 Task: Look for space in Tougué, Guinea from 21st June, 2023 to 29th June, 2023 for 4 adults in price range Rs.7000 to Rs.12000. Place can be entire place with 2 bedrooms having 2 beds and 2 bathrooms. Property type can be house, flat, guest house. Booking option can be shelf check-in. Required host language is English.
Action: Mouse moved to (410, 48)
Screenshot: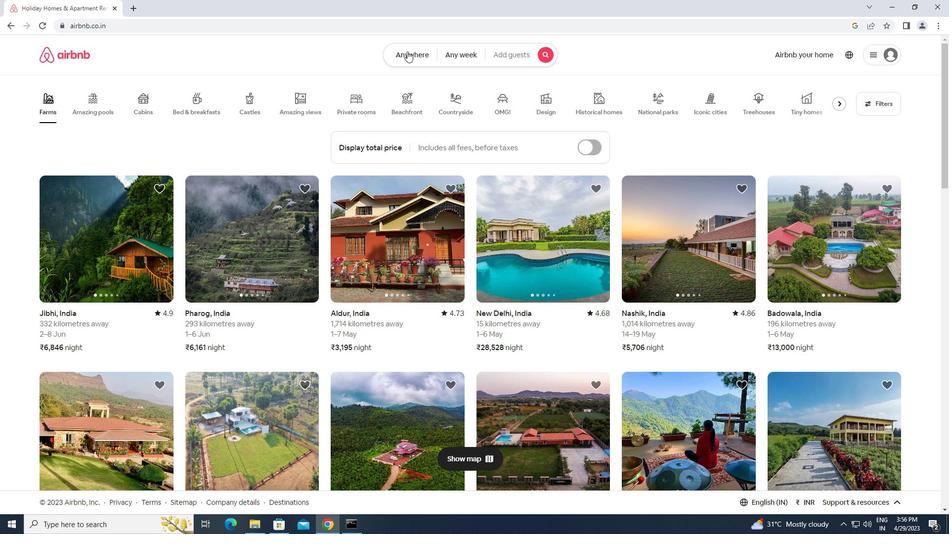 
Action: Mouse pressed left at (410, 48)
Screenshot: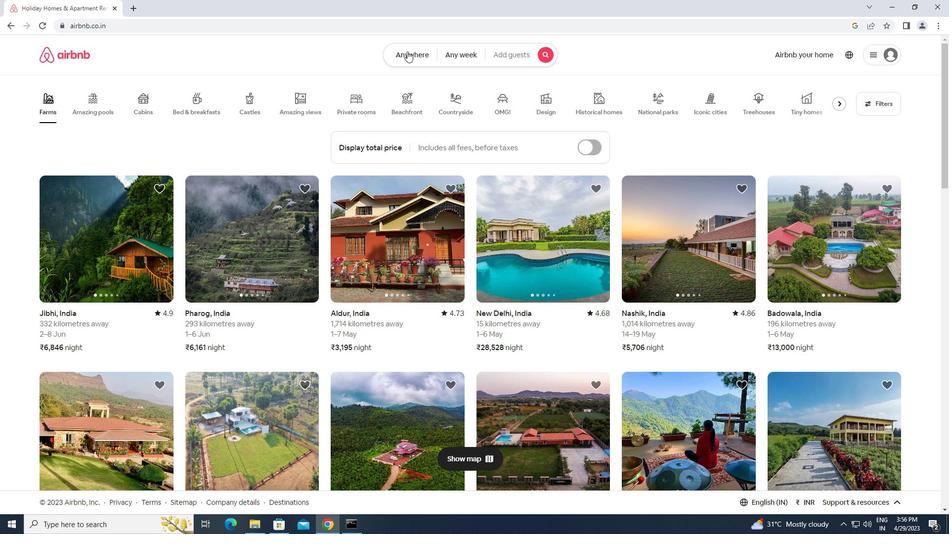 
Action: Mouse moved to (355, 82)
Screenshot: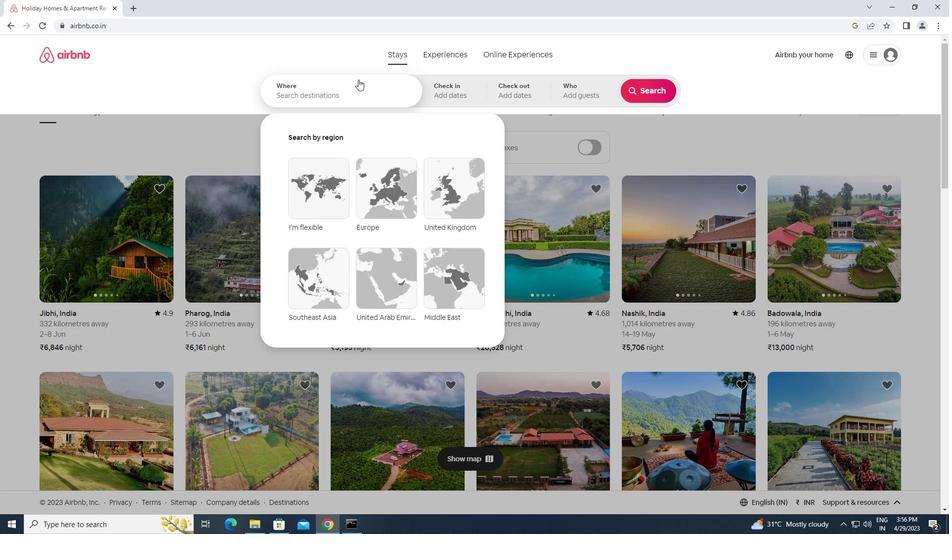 
Action: Mouse pressed left at (355, 82)
Screenshot: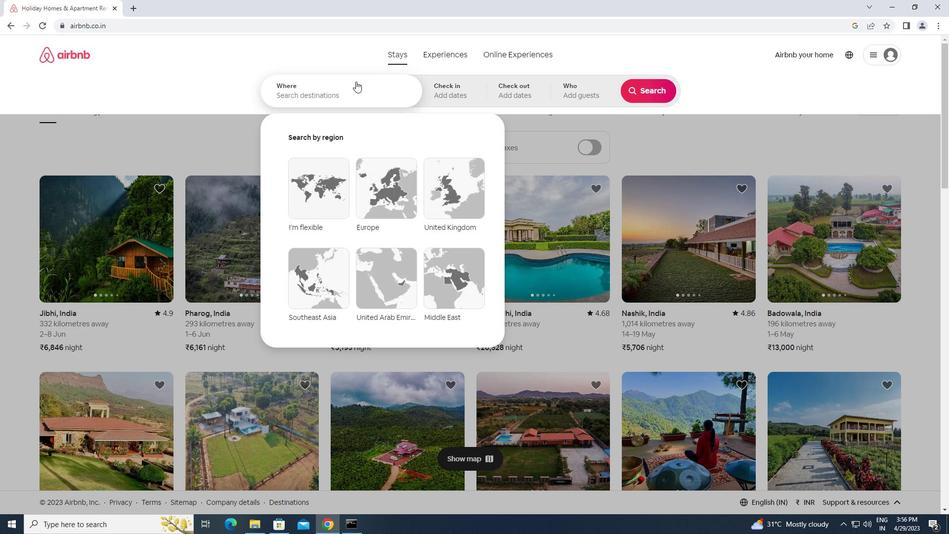
Action: Key pressed t<Key.backspace><Key.caps_lock>t<Key.caps_lock>ougue,<Key.space><Key.caps_lock>g<Key.caps_lock>uinea<Key.enter>
Screenshot: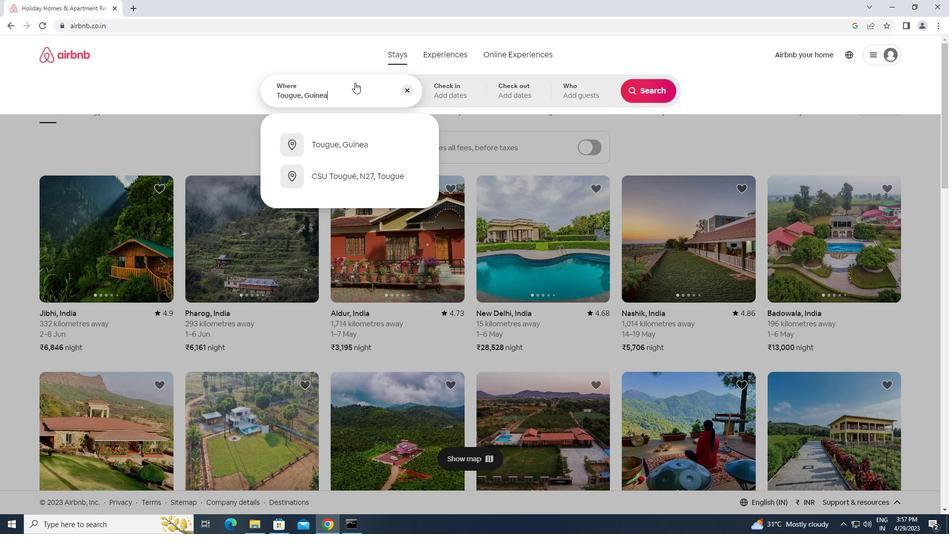 
Action: Mouse moved to (649, 169)
Screenshot: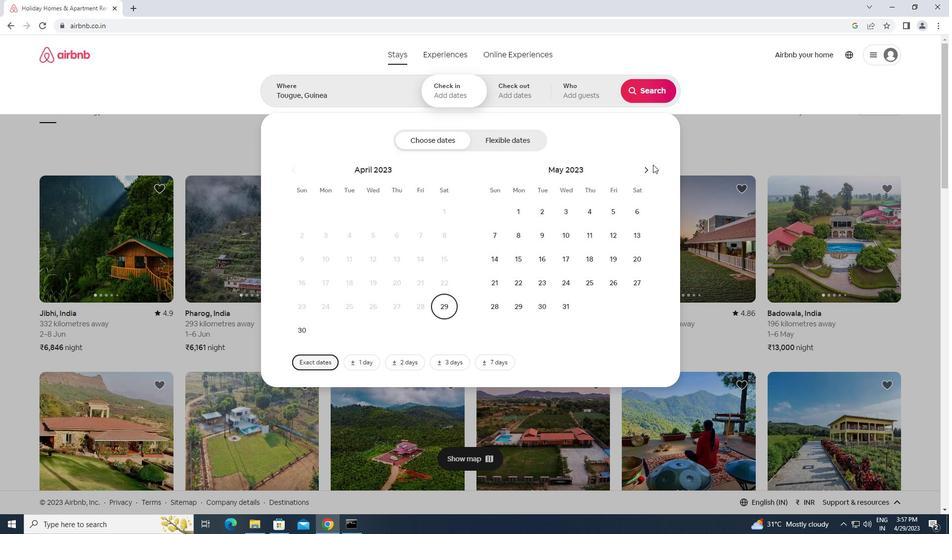 
Action: Mouse pressed left at (649, 169)
Screenshot: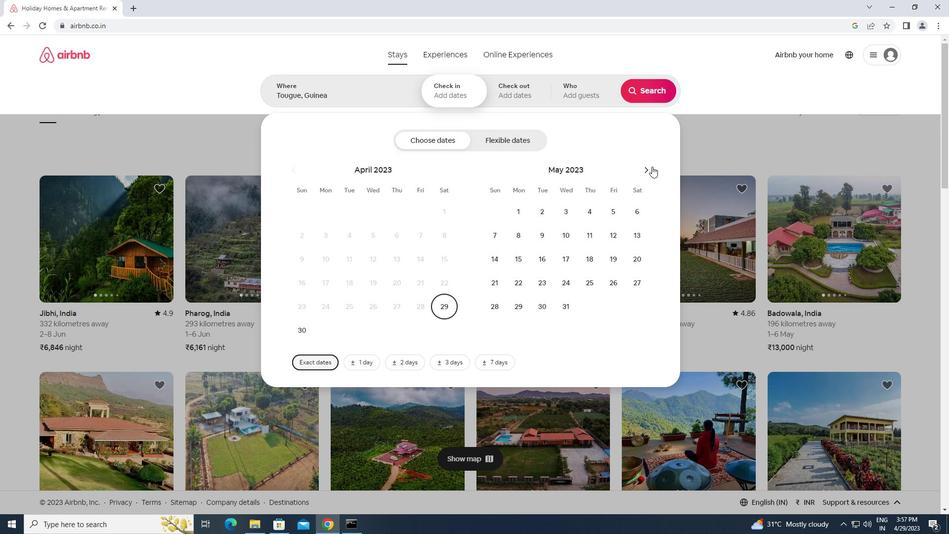 
Action: Mouse moved to (568, 283)
Screenshot: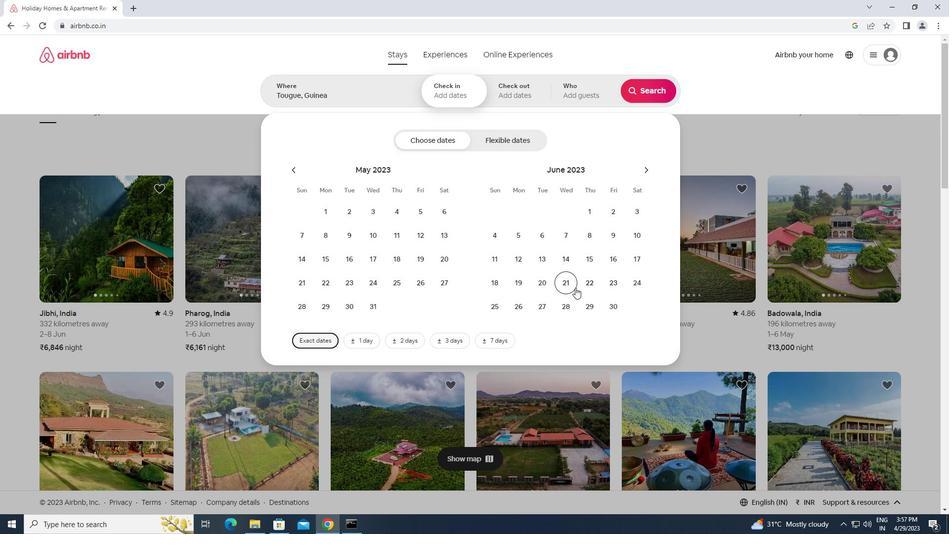 
Action: Mouse pressed left at (568, 283)
Screenshot: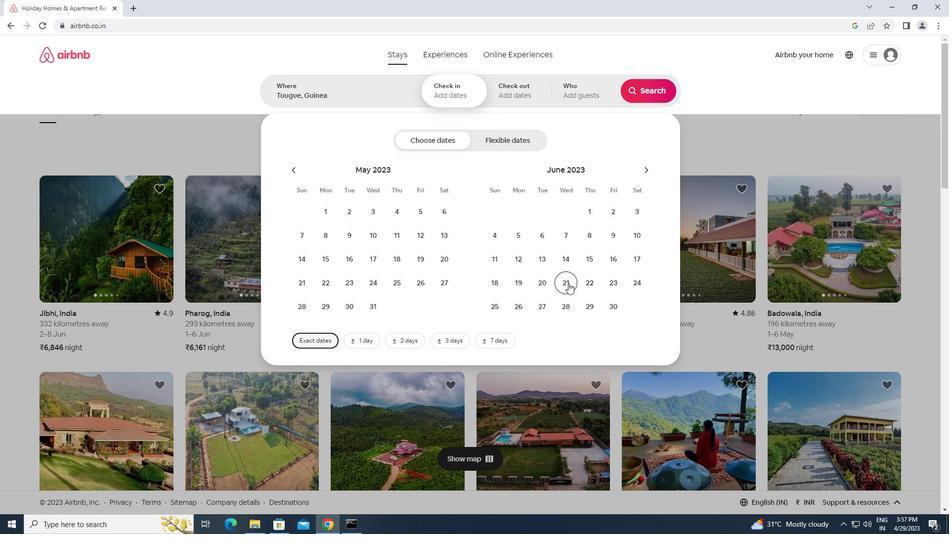 
Action: Mouse moved to (590, 306)
Screenshot: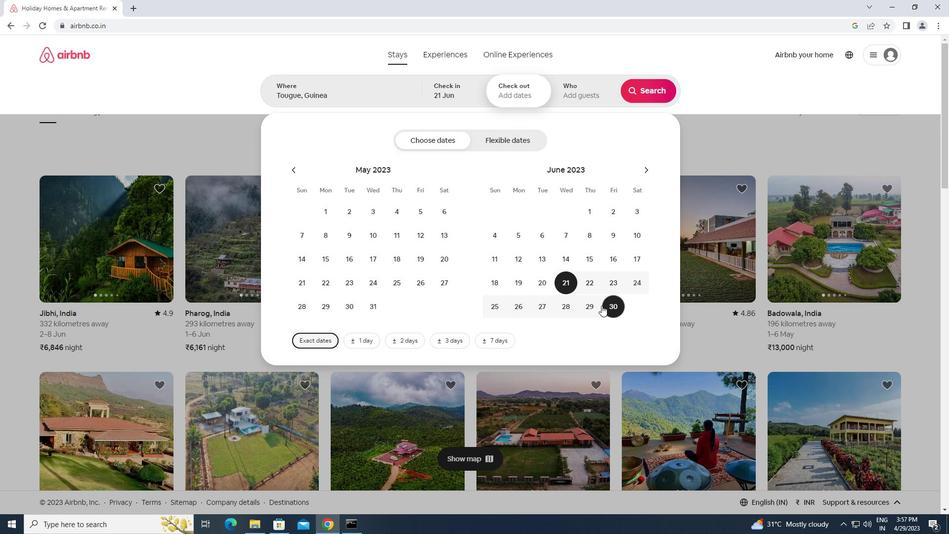 
Action: Mouse pressed left at (590, 306)
Screenshot: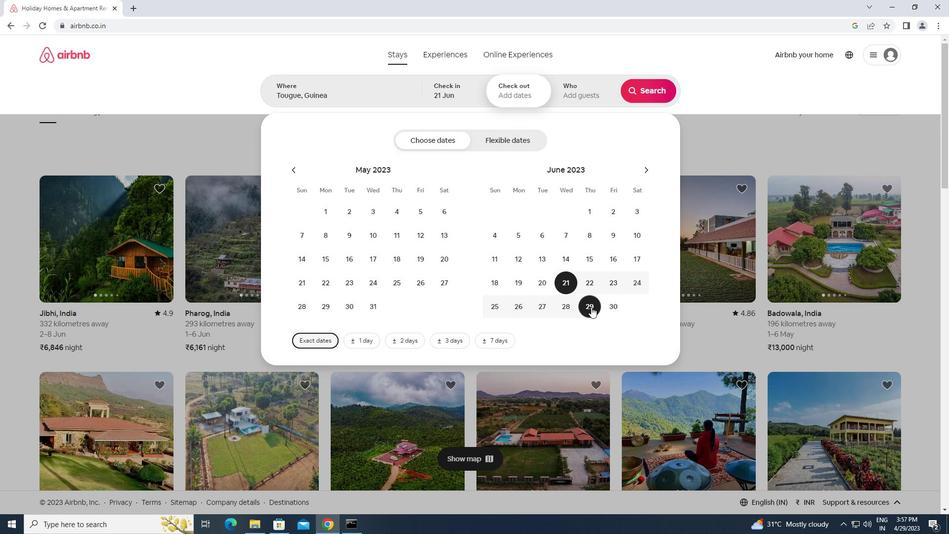 
Action: Mouse moved to (575, 87)
Screenshot: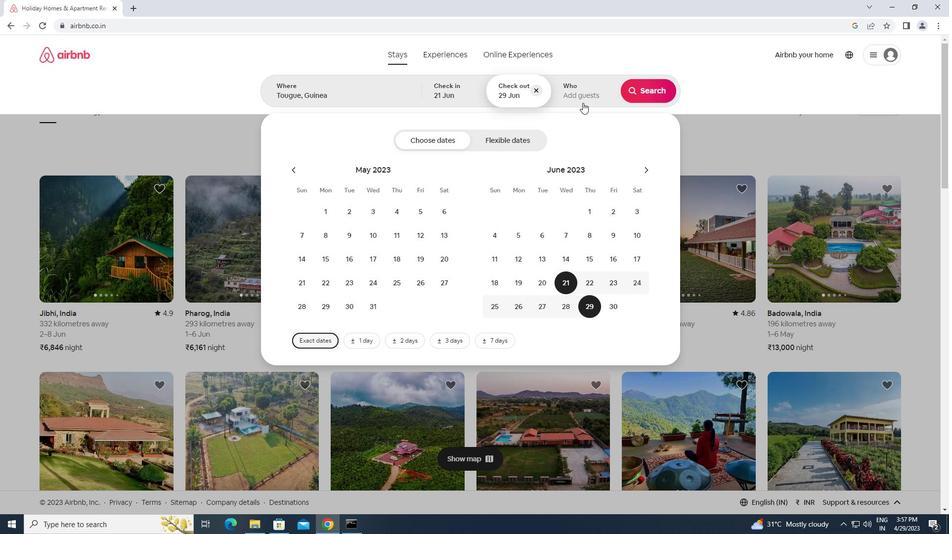 
Action: Mouse pressed left at (575, 87)
Screenshot: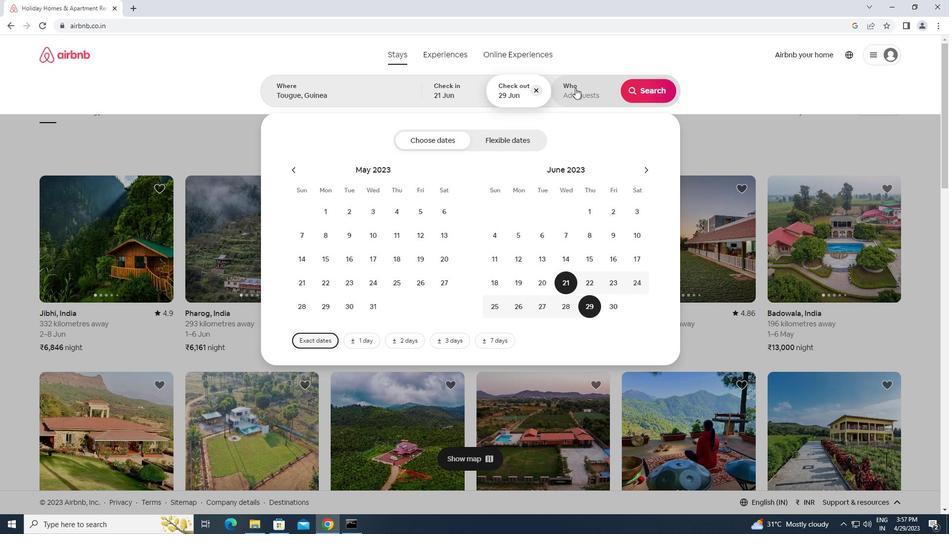 
Action: Mouse moved to (656, 141)
Screenshot: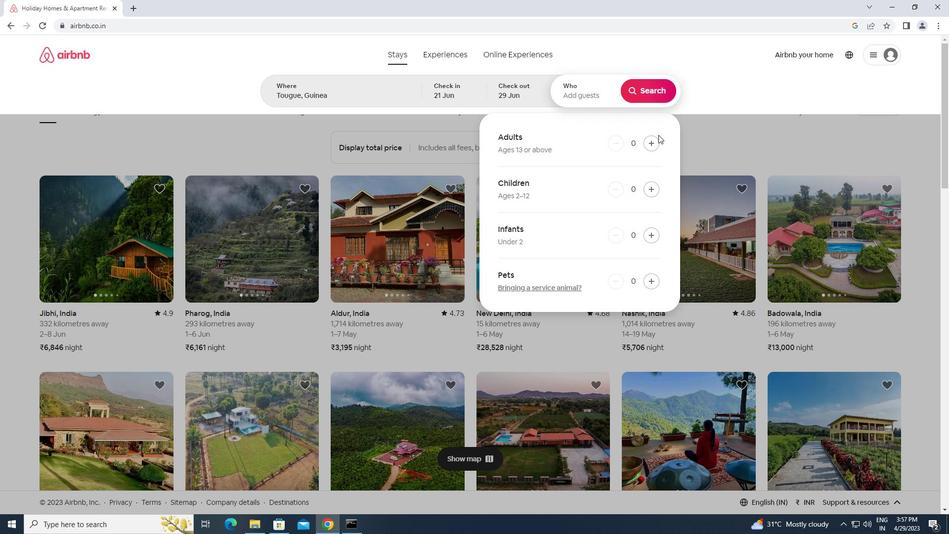
Action: Mouse pressed left at (656, 141)
Screenshot: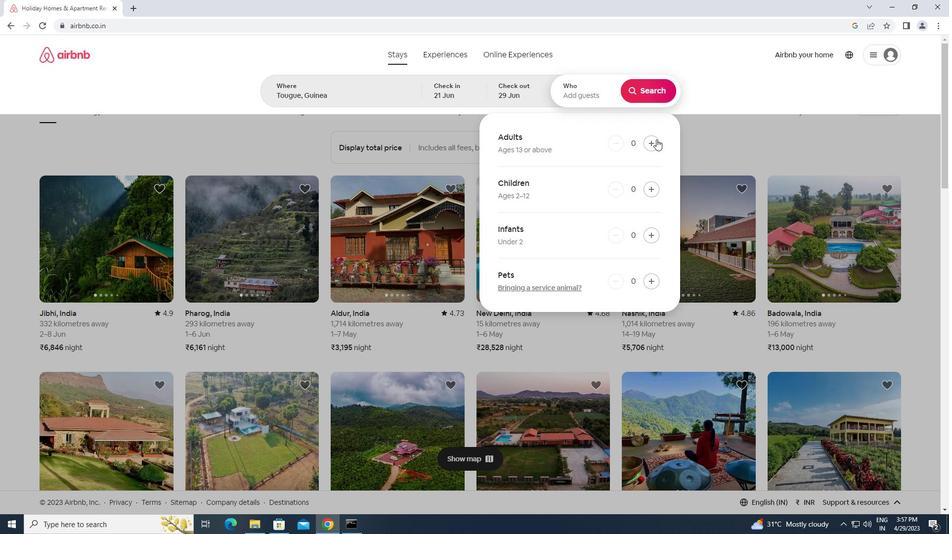 
Action: Mouse pressed left at (656, 141)
Screenshot: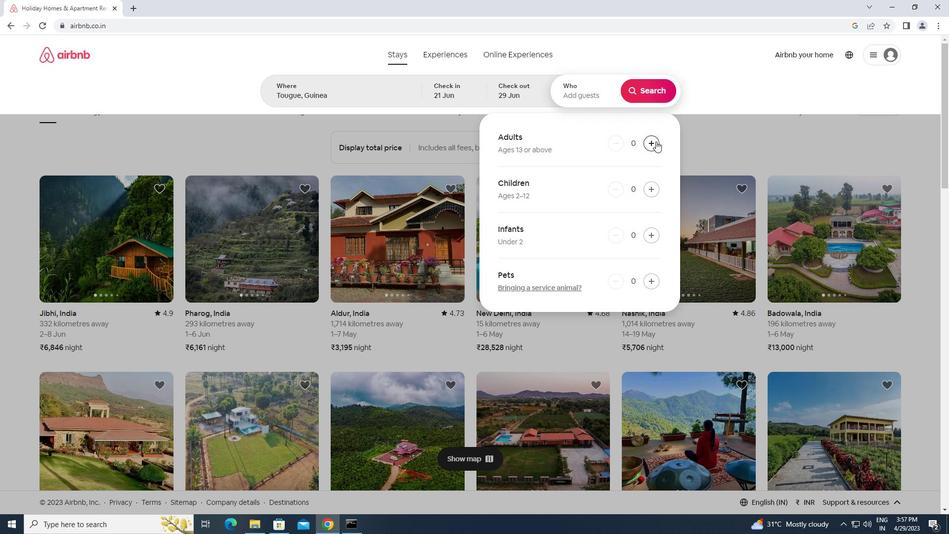 
Action: Mouse pressed left at (656, 141)
Screenshot: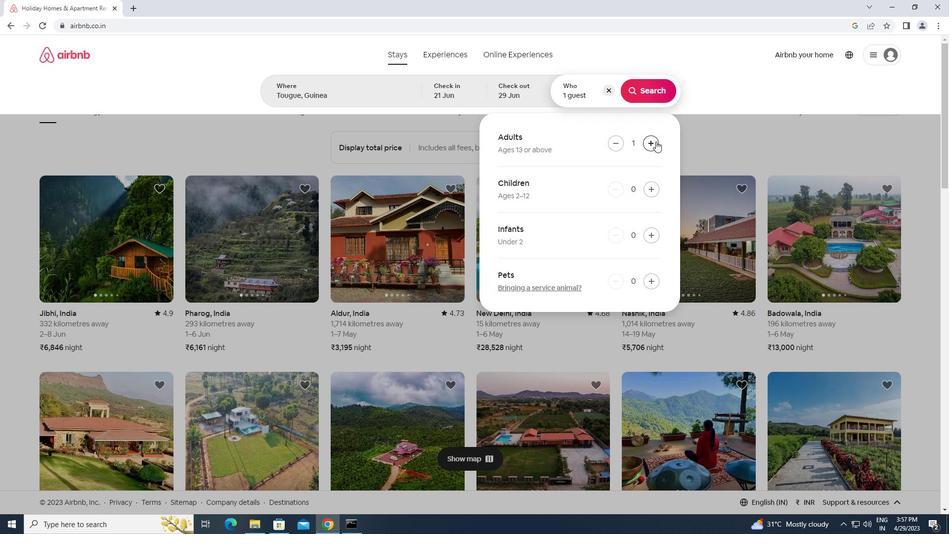 
Action: Mouse pressed left at (656, 141)
Screenshot: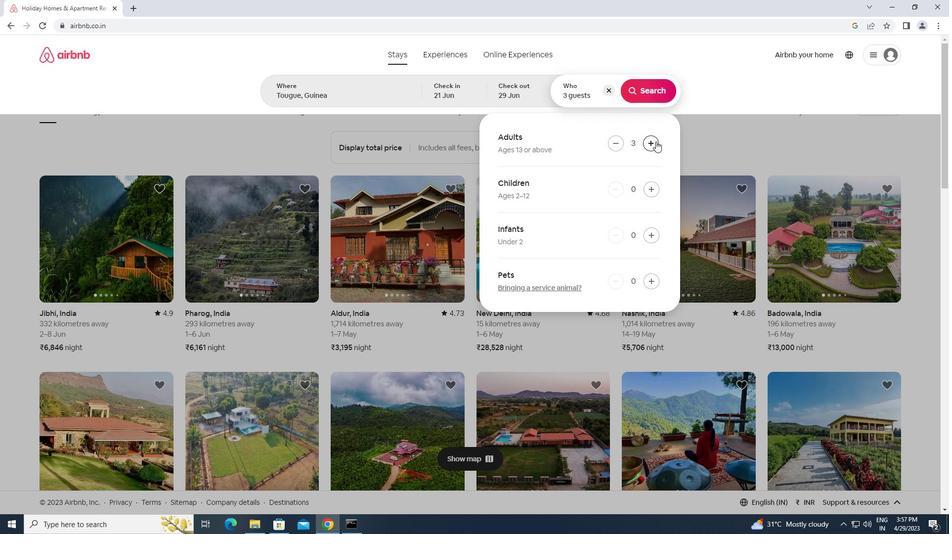 
Action: Mouse moved to (650, 93)
Screenshot: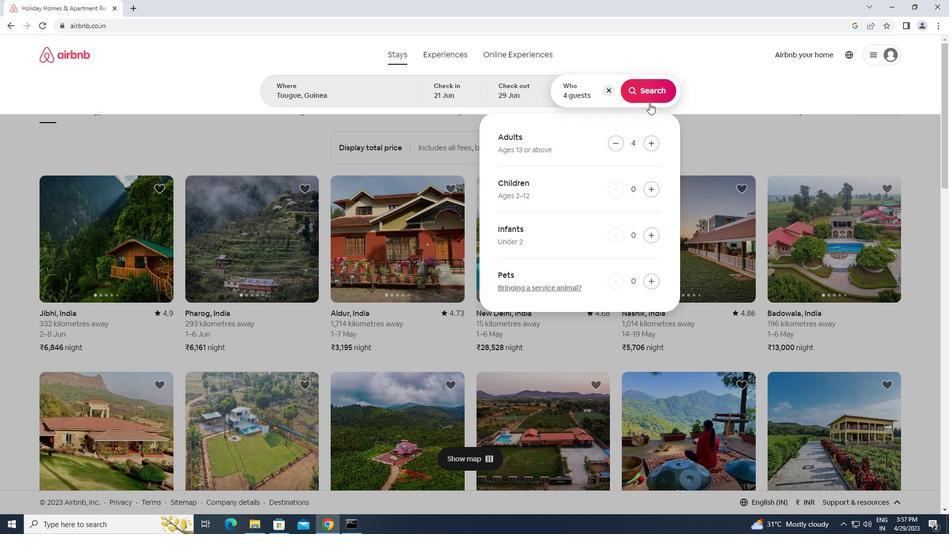 
Action: Mouse pressed left at (650, 93)
Screenshot: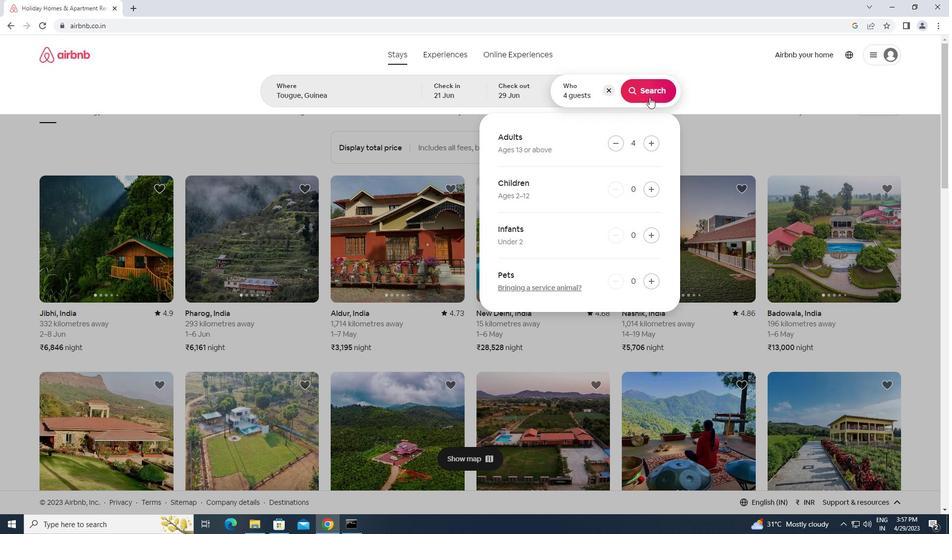
Action: Mouse moved to (895, 87)
Screenshot: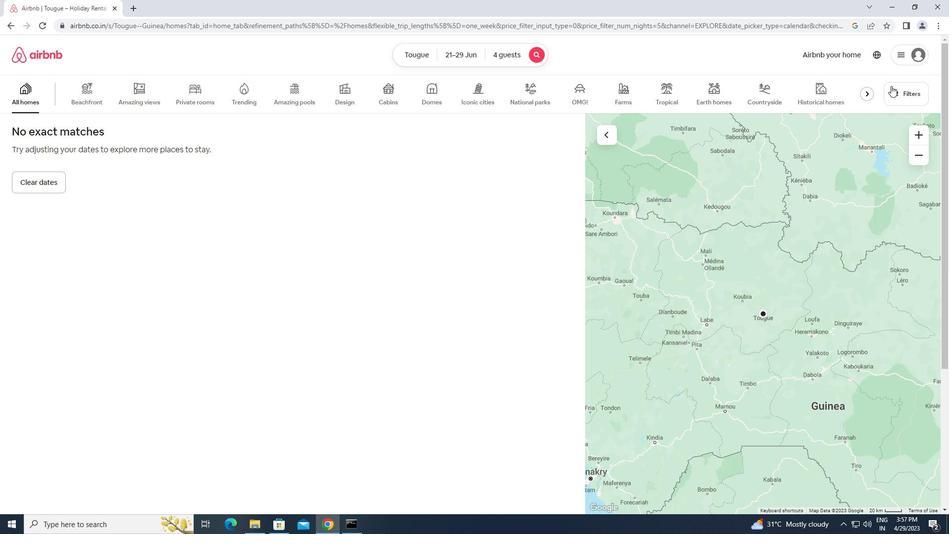 
Action: Mouse pressed left at (895, 87)
Screenshot: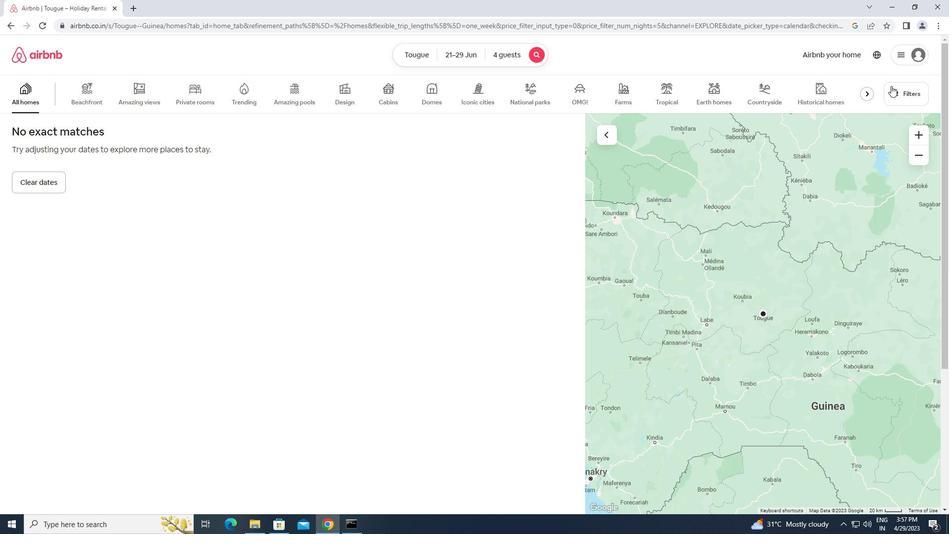 
Action: Mouse moved to (346, 151)
Screenshot: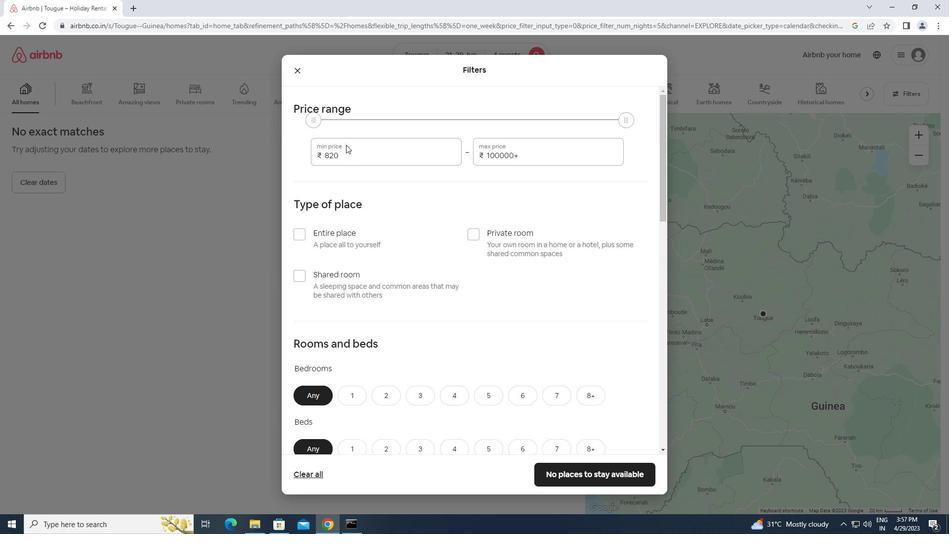 
Action: Mouse pressed left at (346, 151)
Screenshot: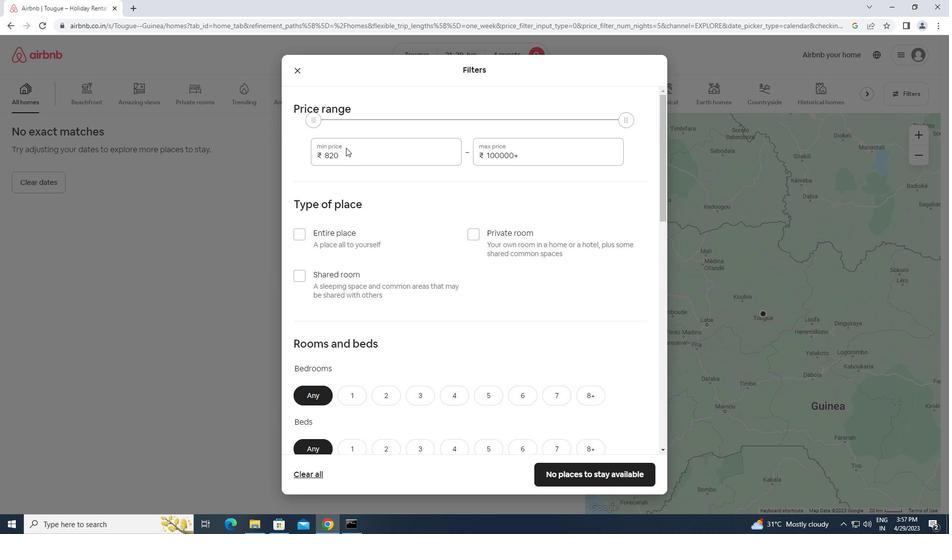 
Action: Mouse moved to (298, 166)
Screenshot: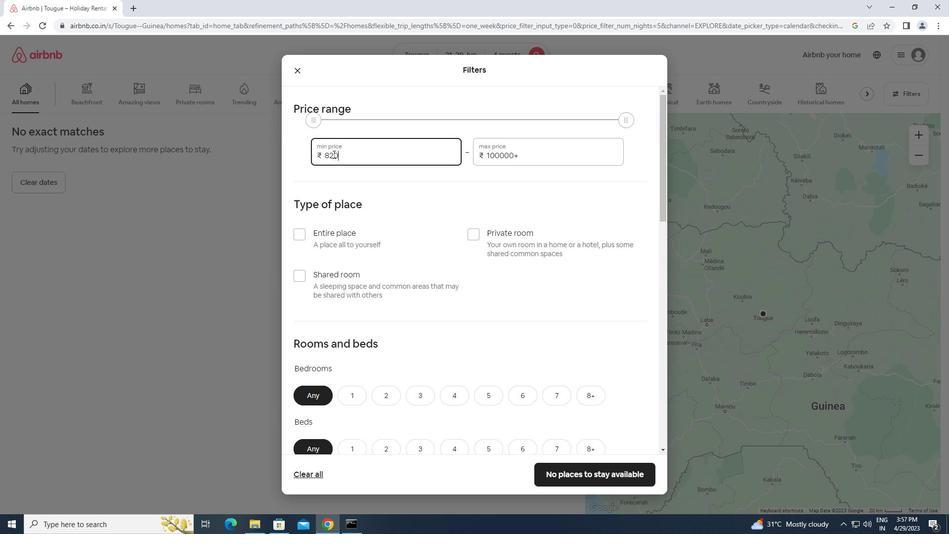 
Action: Key pressed 7000<Key.tab><Key.backspace><Key.backspace><Key.backspace><Key.backspace><Key.backspace><Key.backspace><Key.backspace><Key.backspace><Key.backspace><Key.backspace><Key.backspace><Key.backspace><Key.backspace><Key.backspace><Key.backspace><Key.backspace><Key.backspace><Key.backspace><Key.backspace><Key.backspace><Key.backspace><Key.backspace>12000
Screenshot: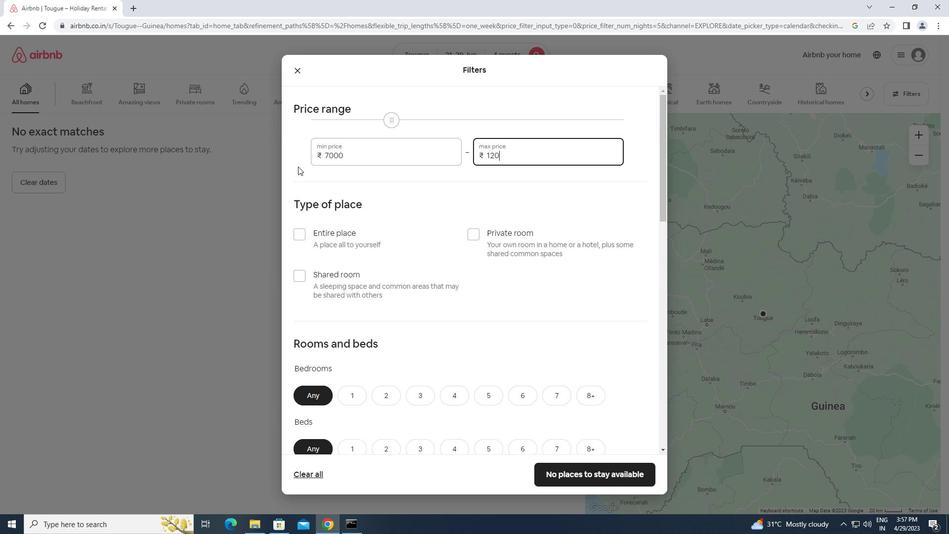 
Action: Mouse moved to (301, 232)
Screenshot: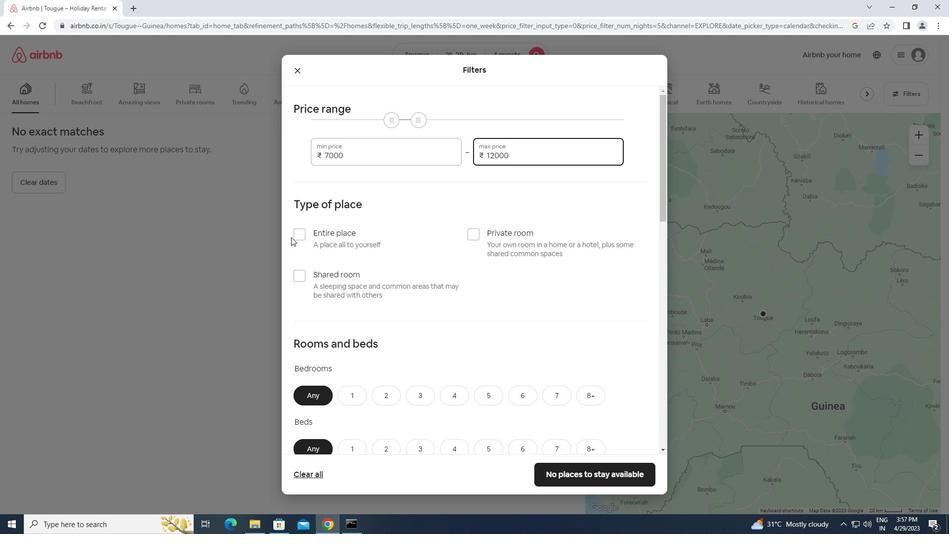 
Action: Mouse pressed left at (301, 232)
Screenshot: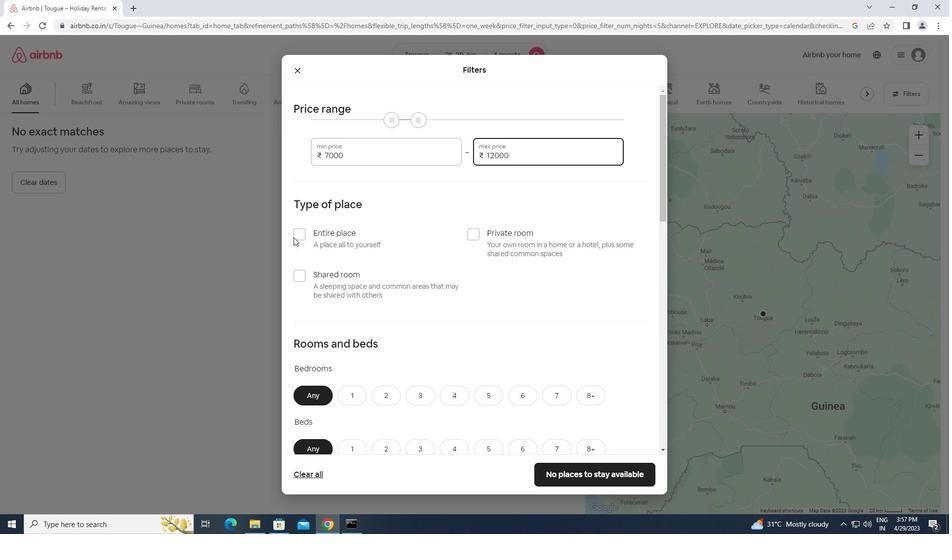 
Action: Mouse moved to (302, 233)
Screenshot: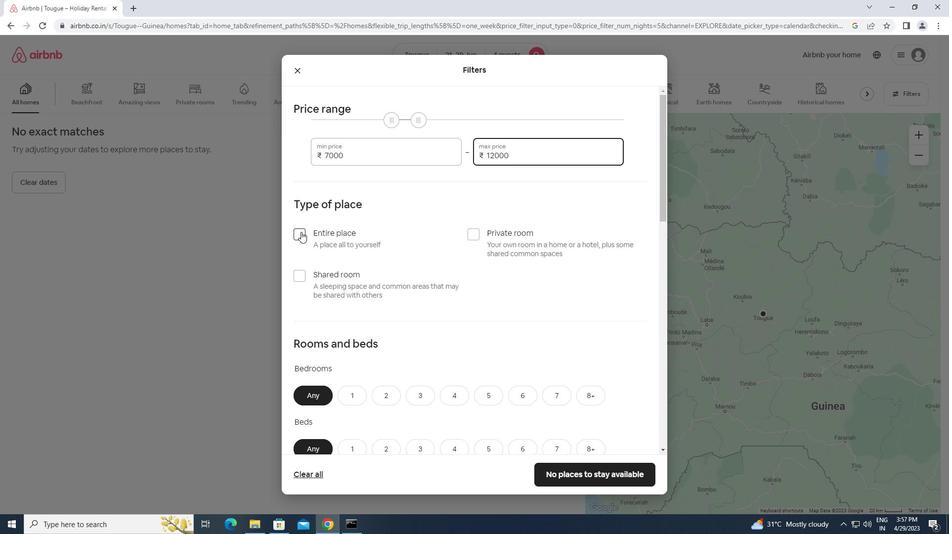 
Action: Mouse scrolled (302, 233) with delta (0, 0)
Screenshot: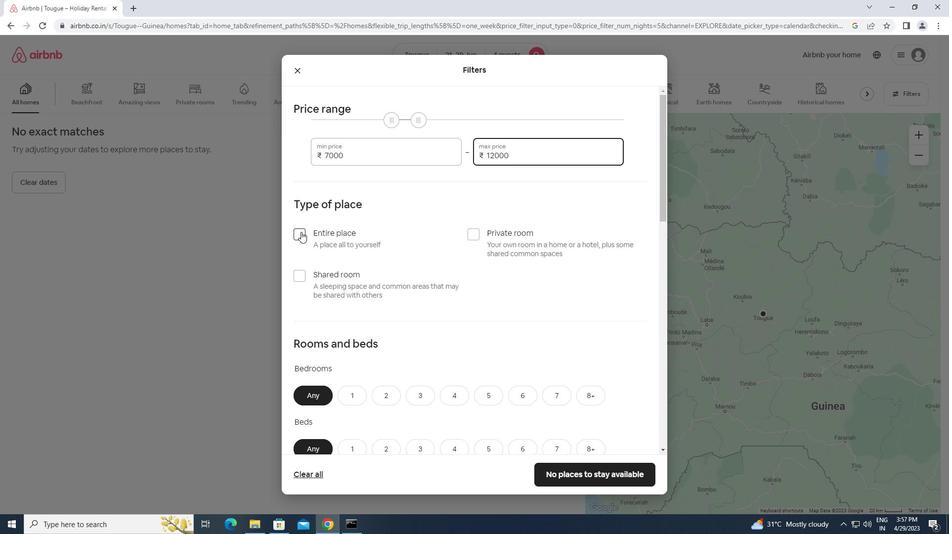 
Action: Mouse moved to (303, 235)
Screenshot: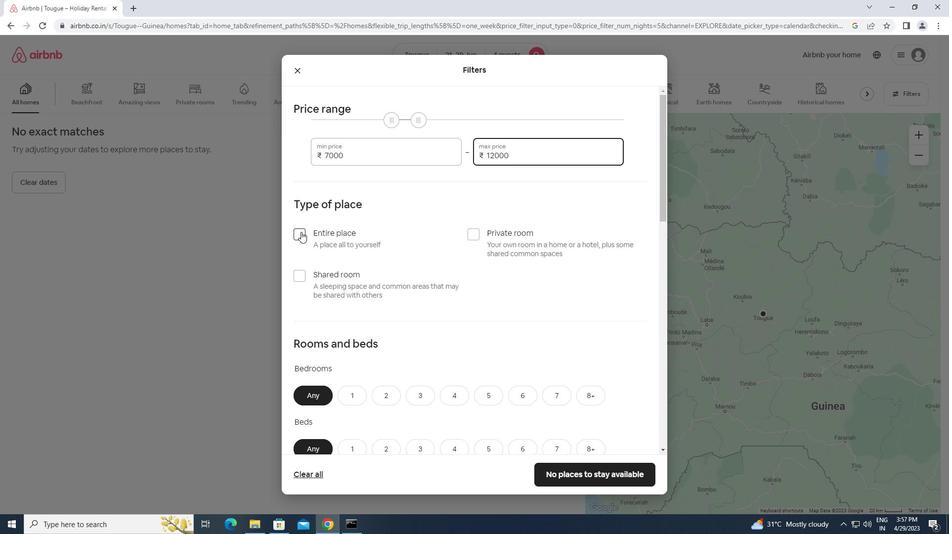 
Action: Mouse scrolled (303, 234) with delta (0, 0)
Screenshot: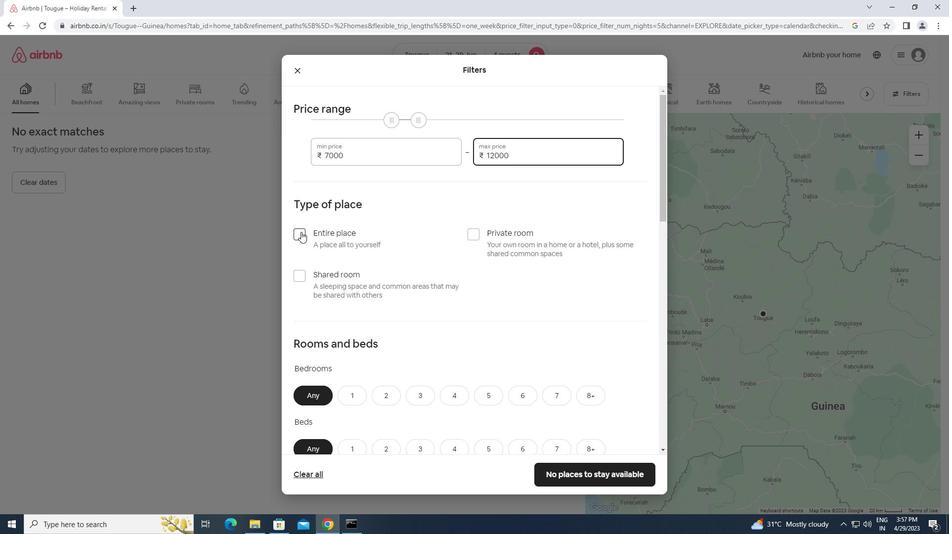 
Action: Mouse scrolled (303, 234) with delta (0, 0)
Screenshot: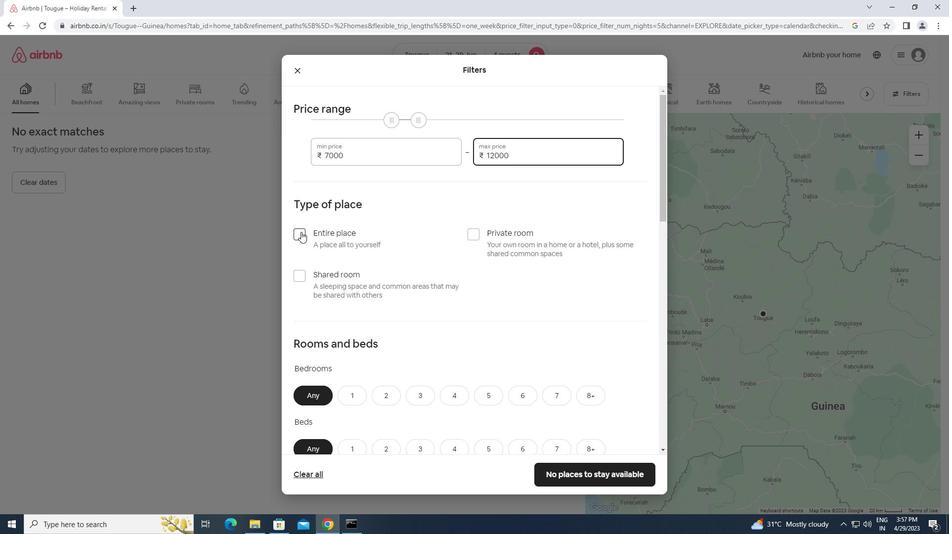 
Action: Mouse scrolled (303, 234) with delta (0, 0)
Screenshot: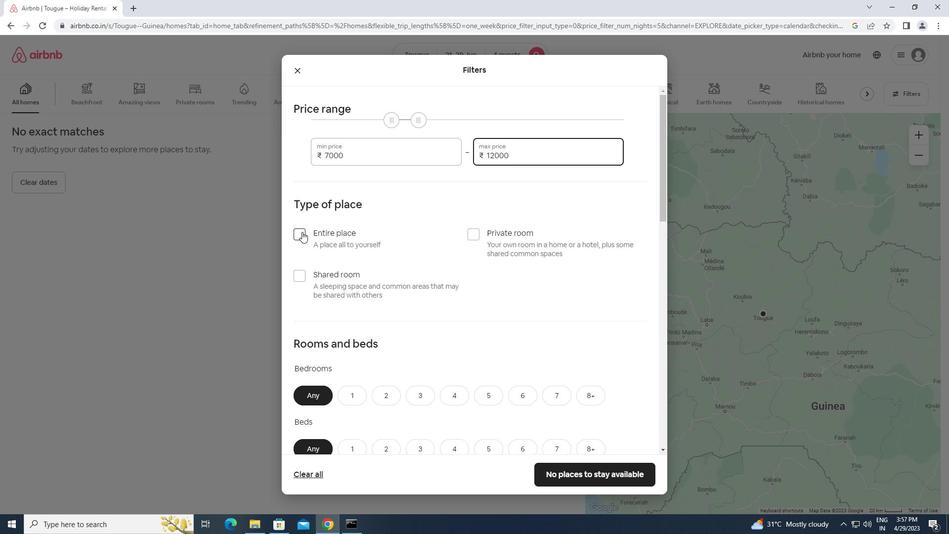 
Action: Mouse scrolled (303, 235) with delta (0, 0)
Screenshot: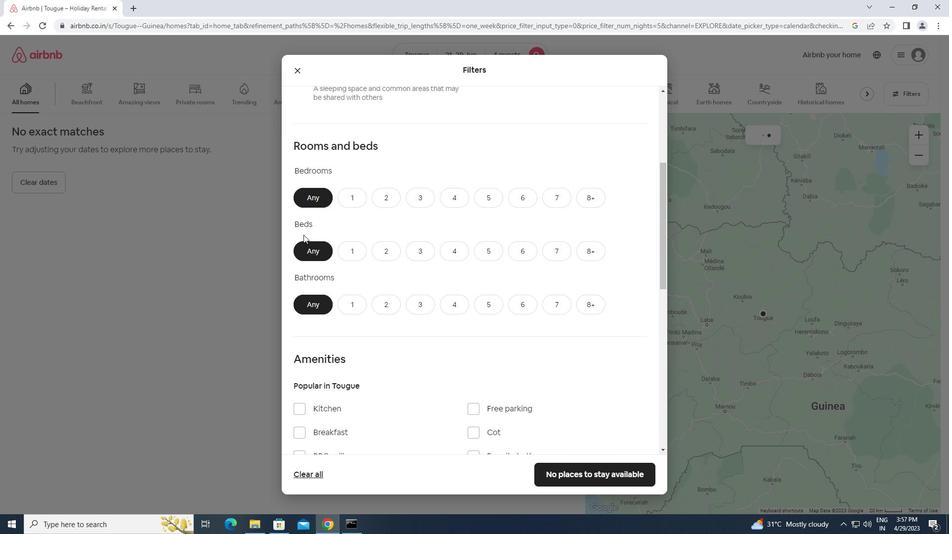 
Action: Mouse scrolled (303, 235) with delta (0, 0)
Screenshot: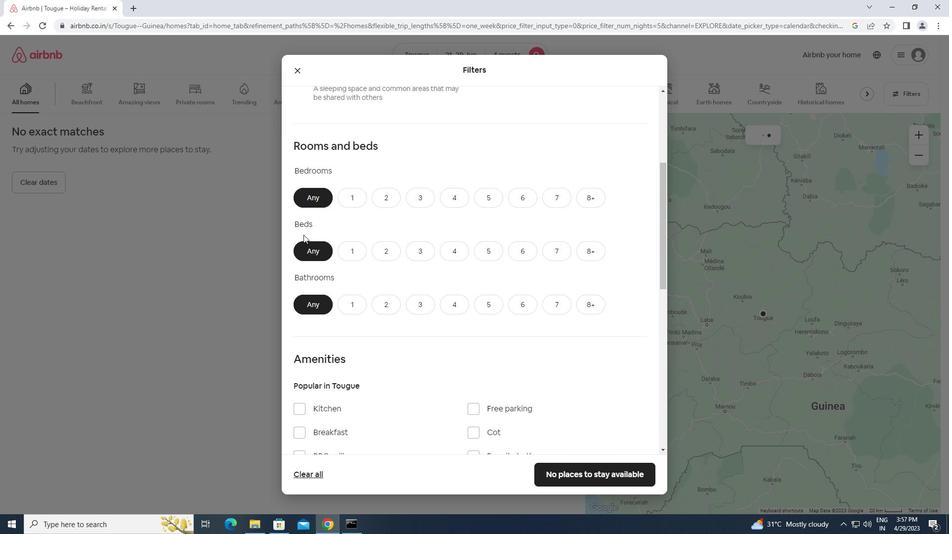 
Action: Mouse scrolled (303, 235) with delta (0, 0)
Screenshot: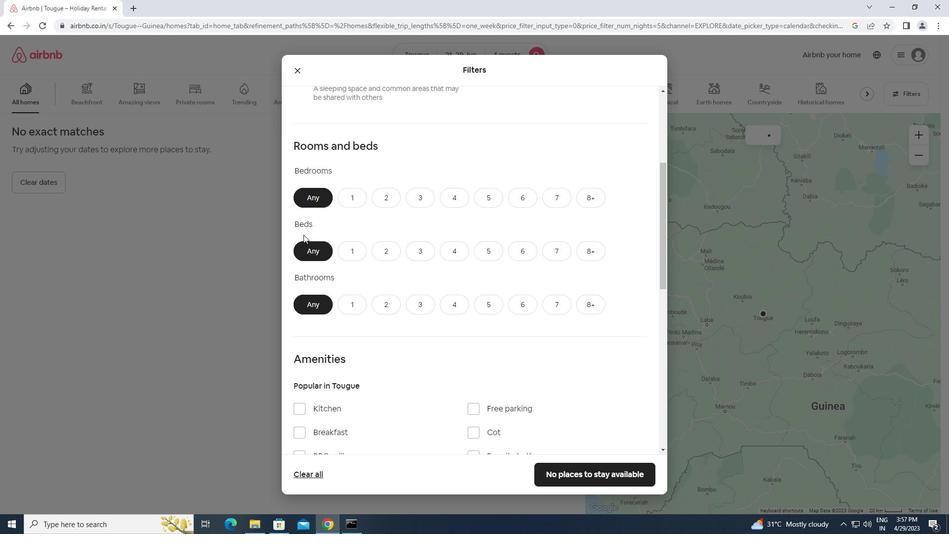
Action: Mouse scrolled (303, 234) with delta (0, 0)
Screenshot: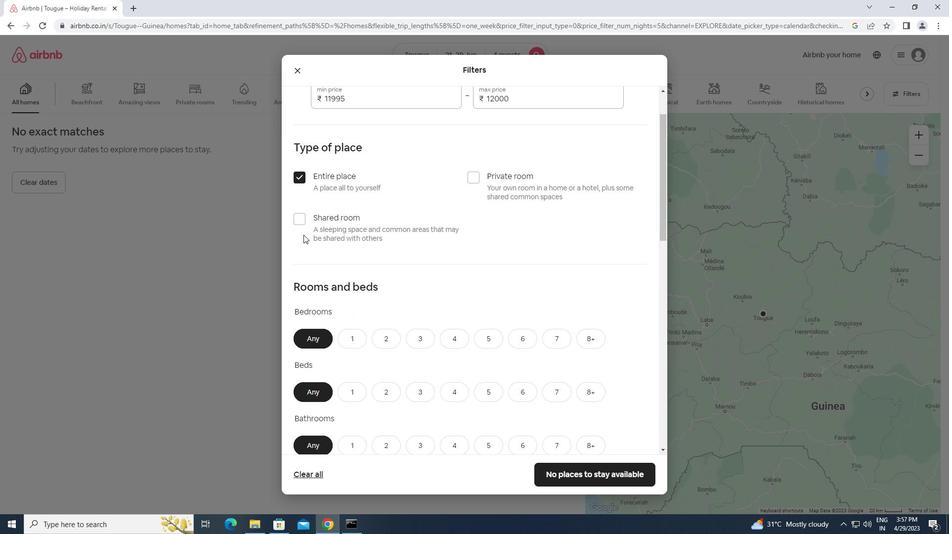 
Action: Mouse scrolled (303, 234) with delta (0, 0)
Screenshot: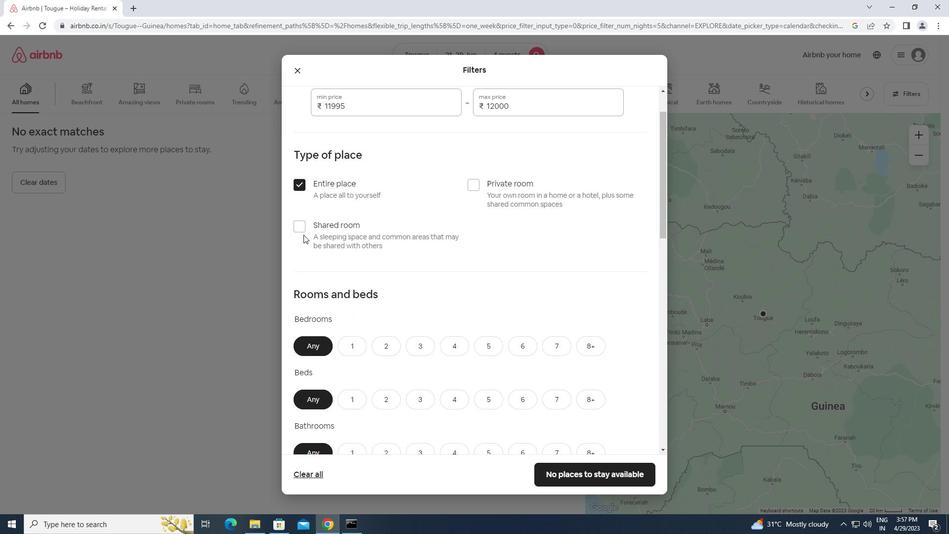 
Action: Mouse moved to (384, 248)
Screenshot: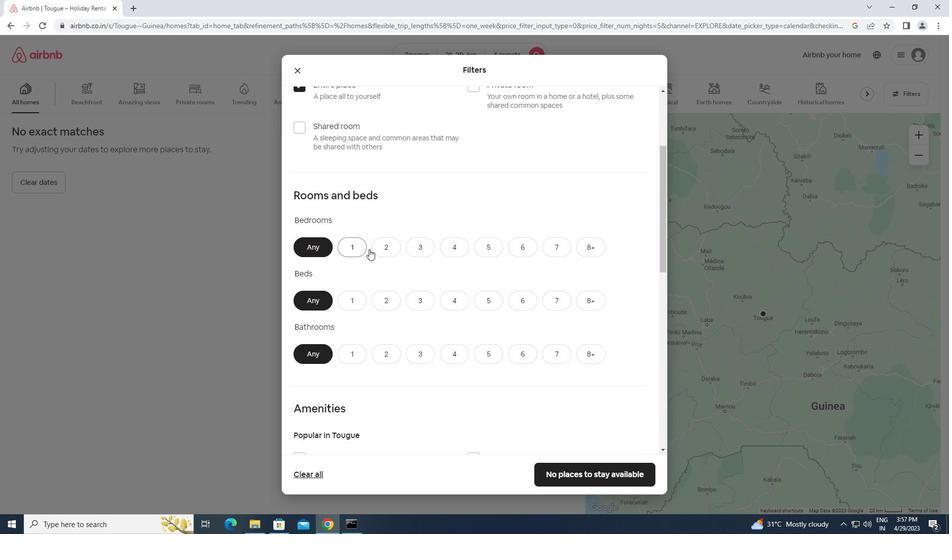
Action: Mouse pressed left at (384, 248)
Screenshot: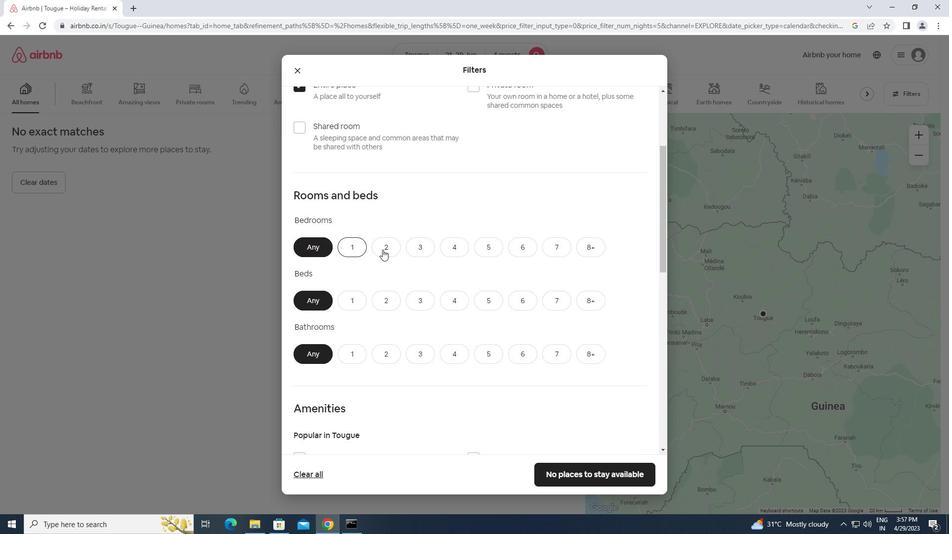 
Action: Mouse moved to (389, 296)
Screenshot: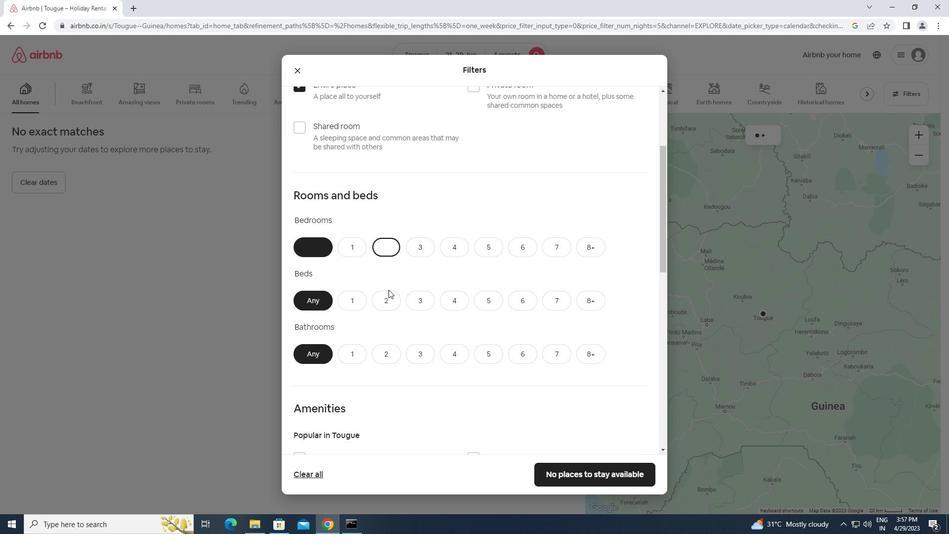 
Action: Mouse pressed left at (389, 296)
Screenshot: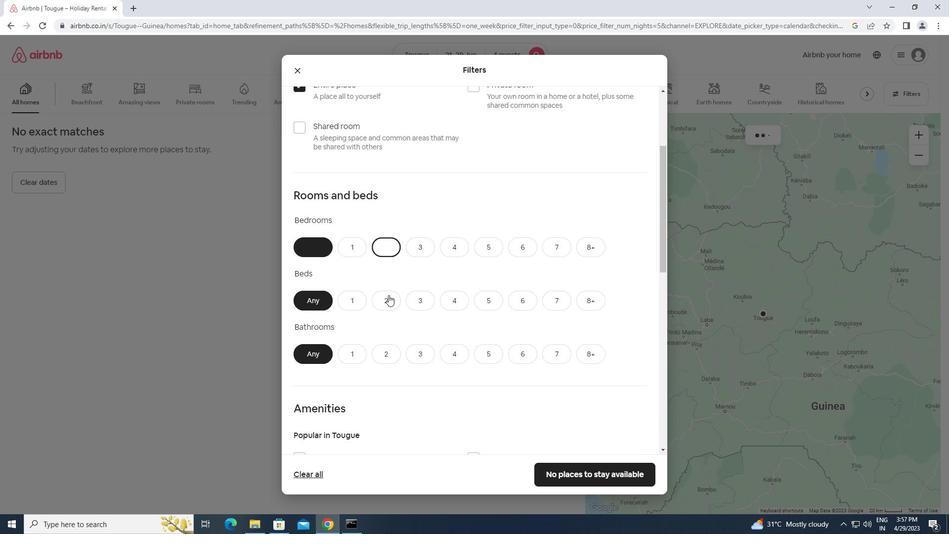 
Action: Mouse moved to (382, 351)
Screenshot: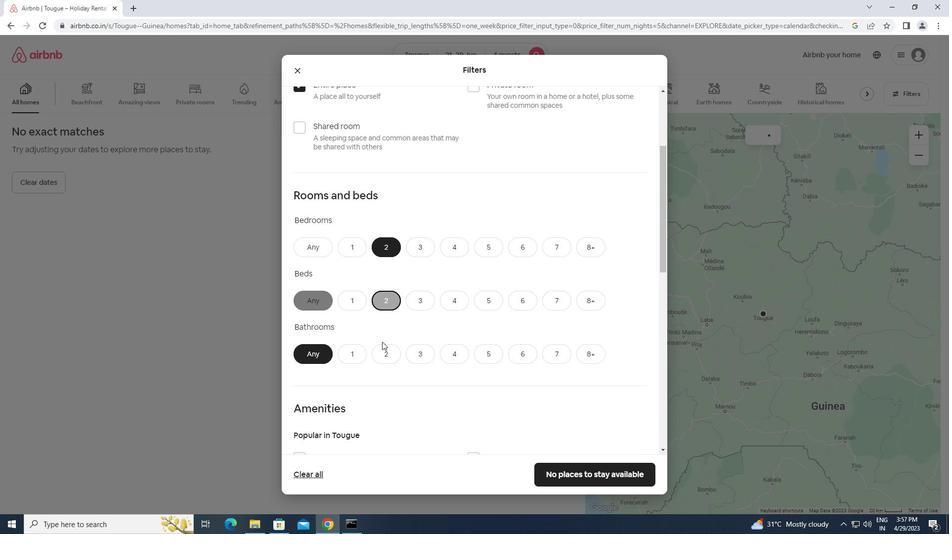 
Action: Mouse pressed left at (382, 351)
Screenshot: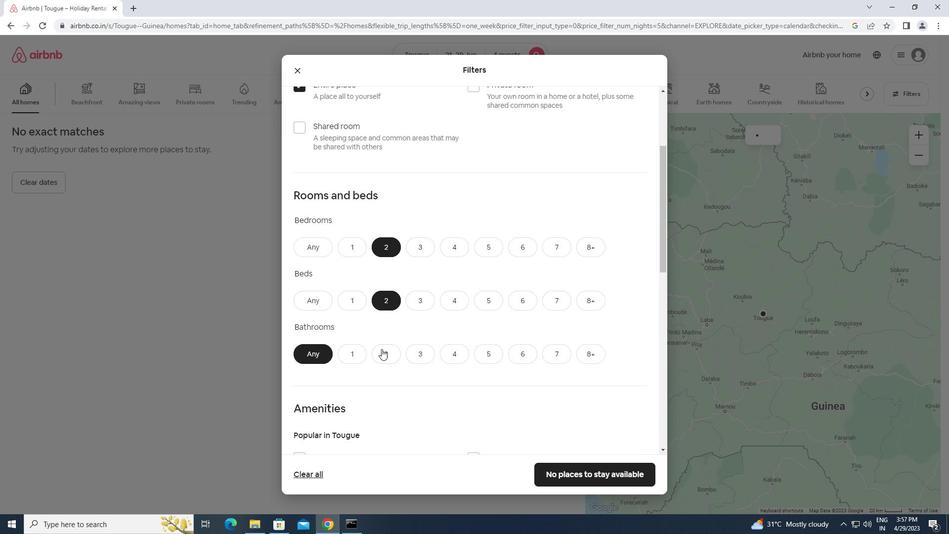 
Action: Mouse scrolled (382, 350) with delta (0, 0)
Screenshot: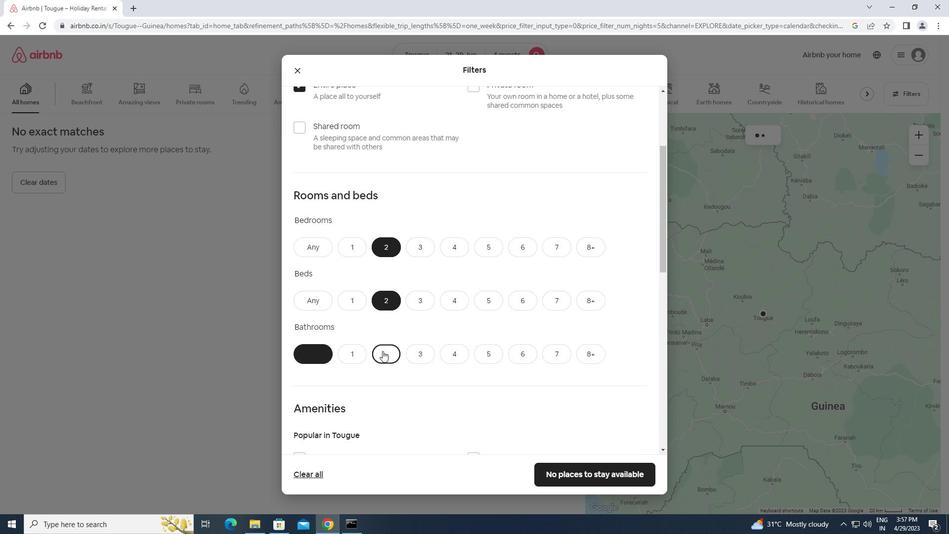 
Action: Mouse scrolled (382, 350) with delta (0, 0)
Screenshot: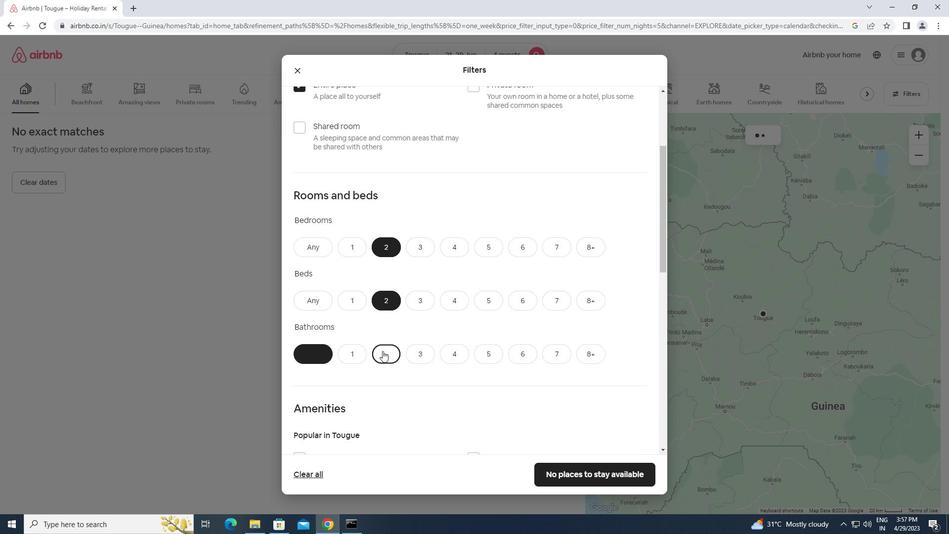 
Action: Mouse scrolled (382, 350) with delta (0, 0)
Screenshot: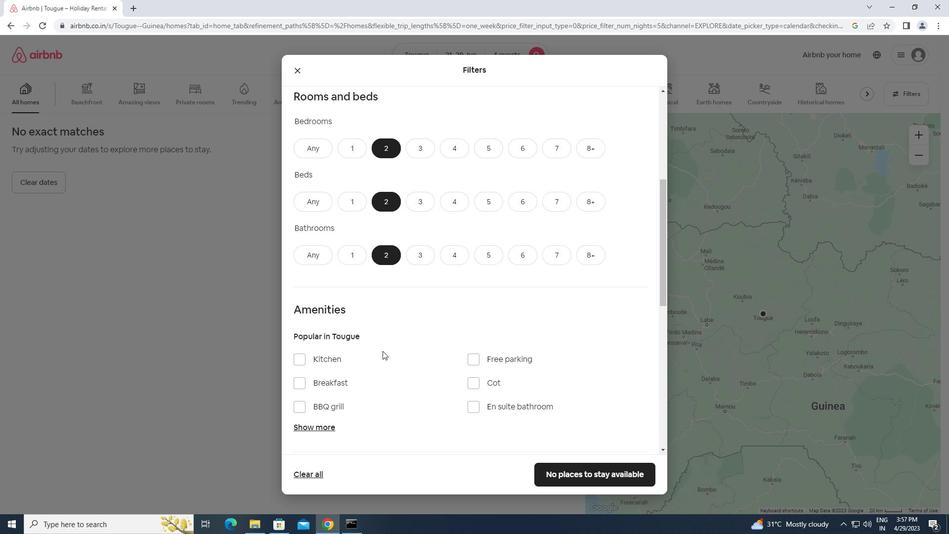 
Action: Mouse scrolled (382, 350) with delta (0, 0)
Screenshot: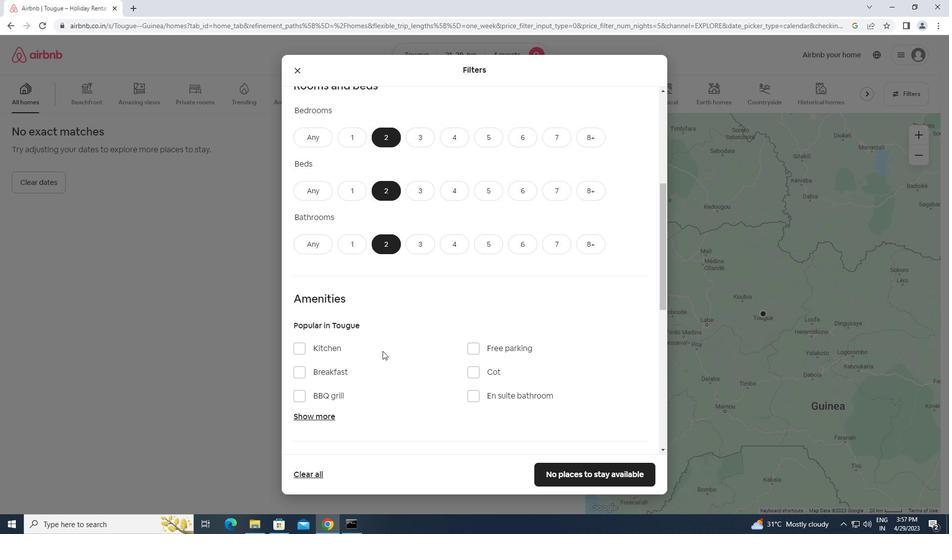 
Action: Mouse scrolled (382, 350) with delta (0, 0)
Screenshot: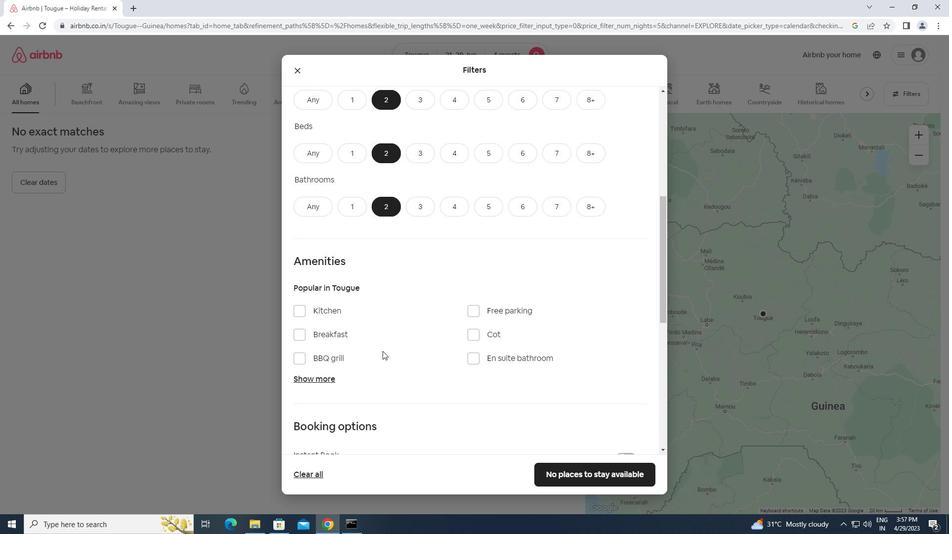 
Action: Mouse scrolled (382, 350) with delta (0, 0)
Screenshot: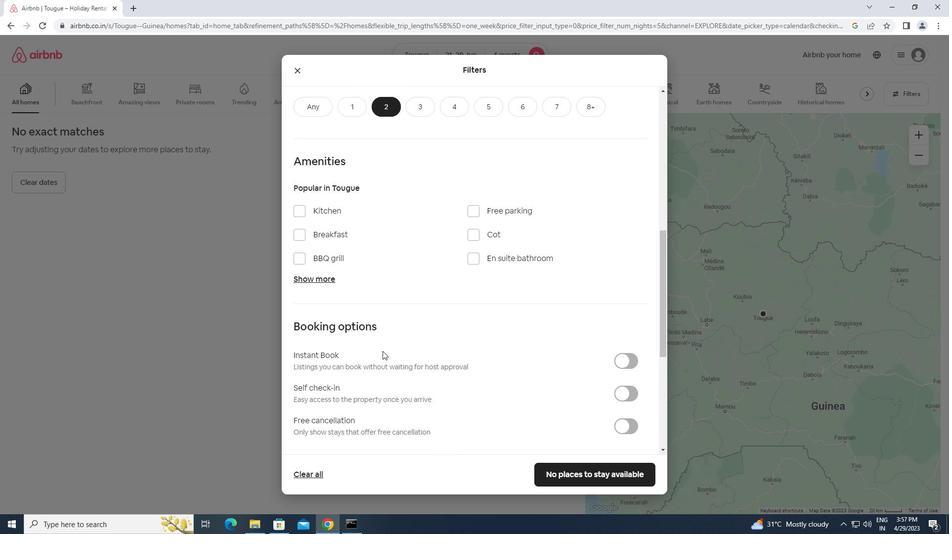 
Action: Mouse scrolled (382, 350) with delta (0, 0)
Screenshot: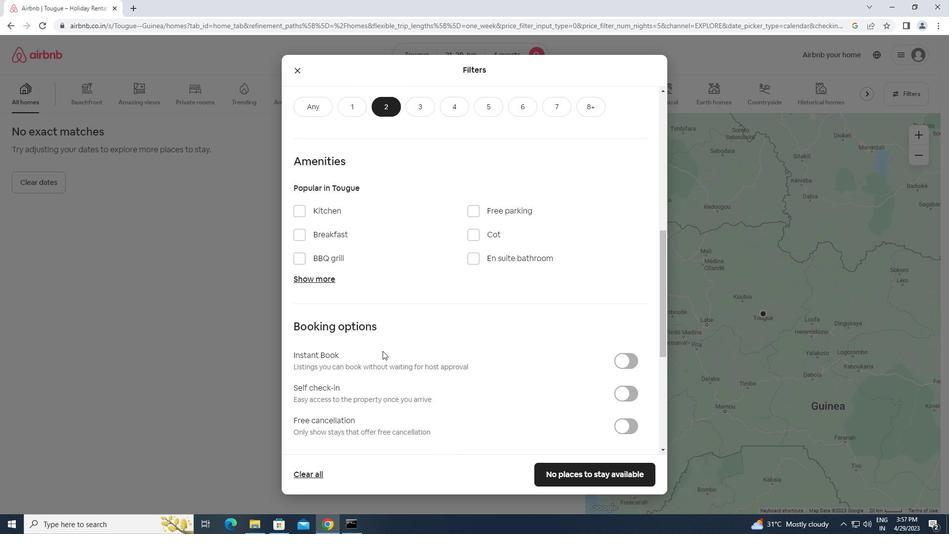 
Action: Mouse scrolled (382, 350) with delta (0, 0)
Screenshot: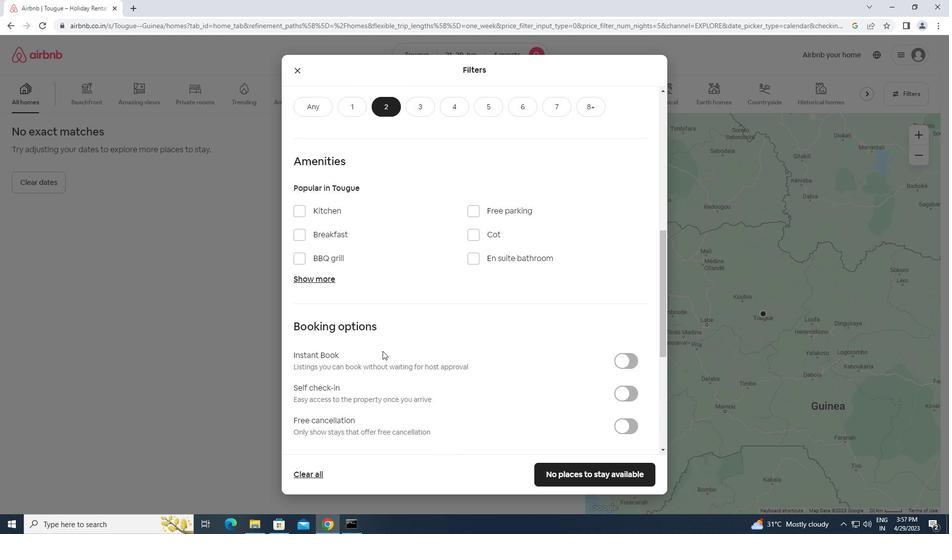 
Action: Mouse moved to (625, 244)
Screenshot: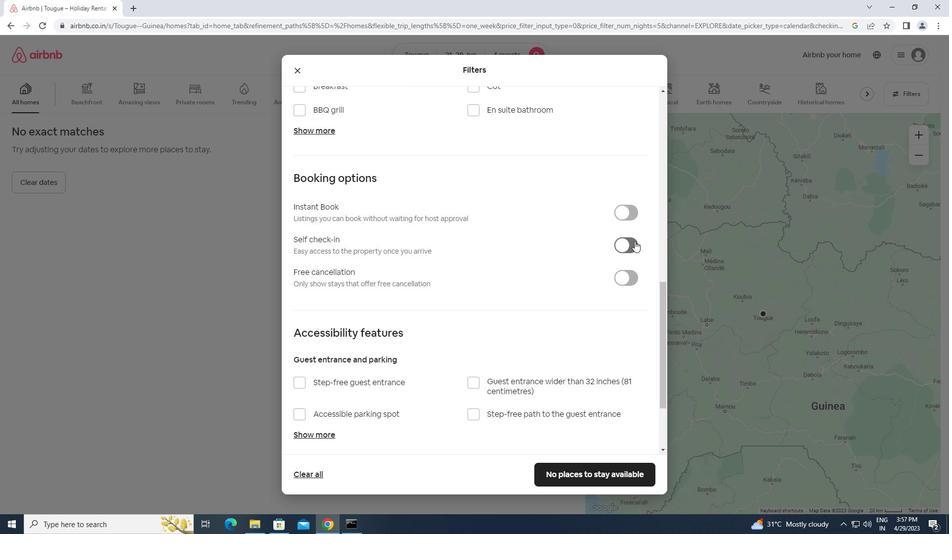 
Action: Mouse pressed left at (625, 244)
Screenshot: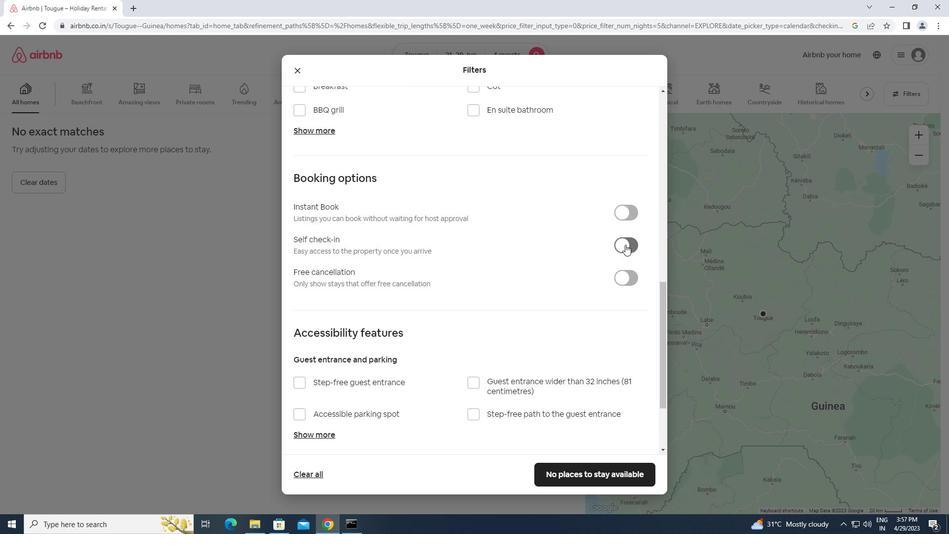 
Action: Mouse moved to (516, 259)
Screenshot: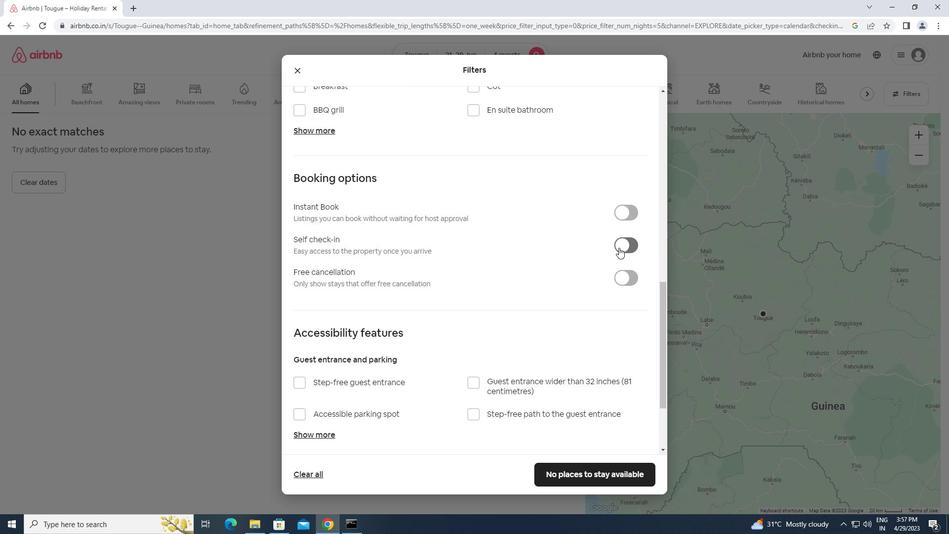 
Action: Mouse scrolled (516, 258) with delta (0, 0)
Screenshot: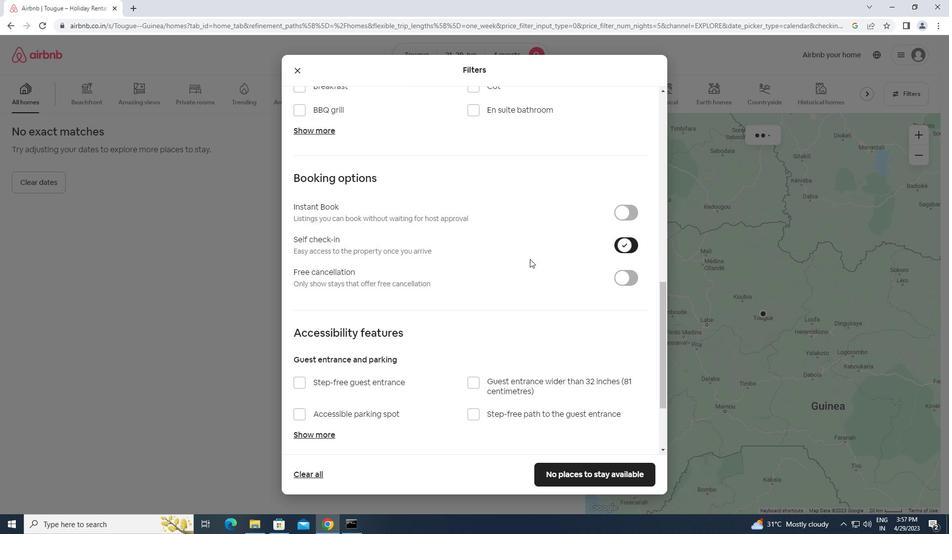 
Action: Mouse scrolled (516, 258) with delta (0, 0)
Screenshot: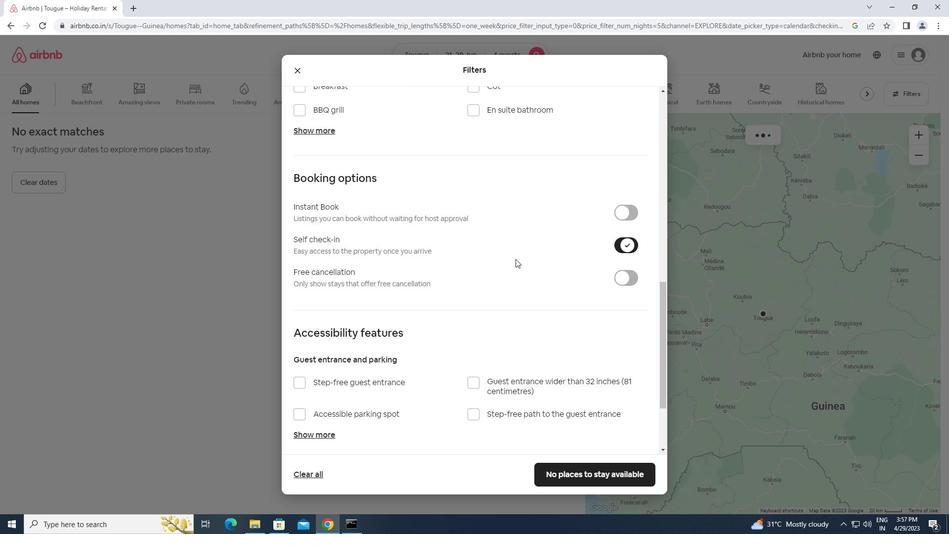 
Action: Mouse scrolled (516, 258) with delta (0, 0)
Screenshot: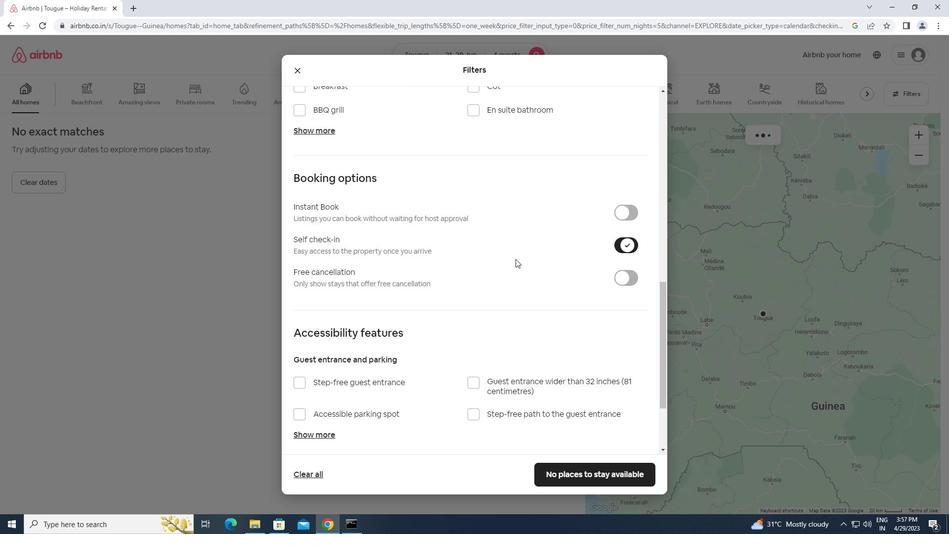 
Action: Mouse scrolled (516, 258) with delta (0, 0)
Screenshot: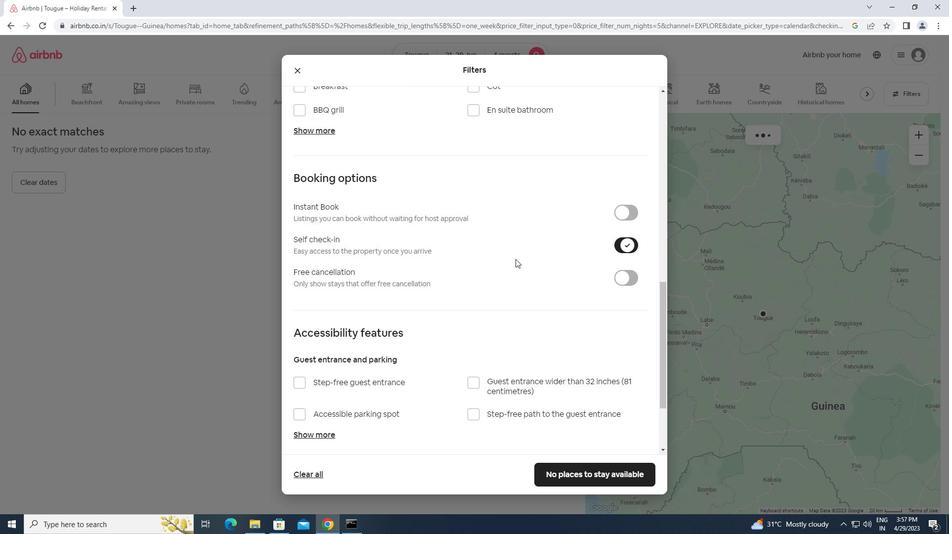 
Action: Mouse scrolled (516, 258) with delta (0, 0)
Screenshot: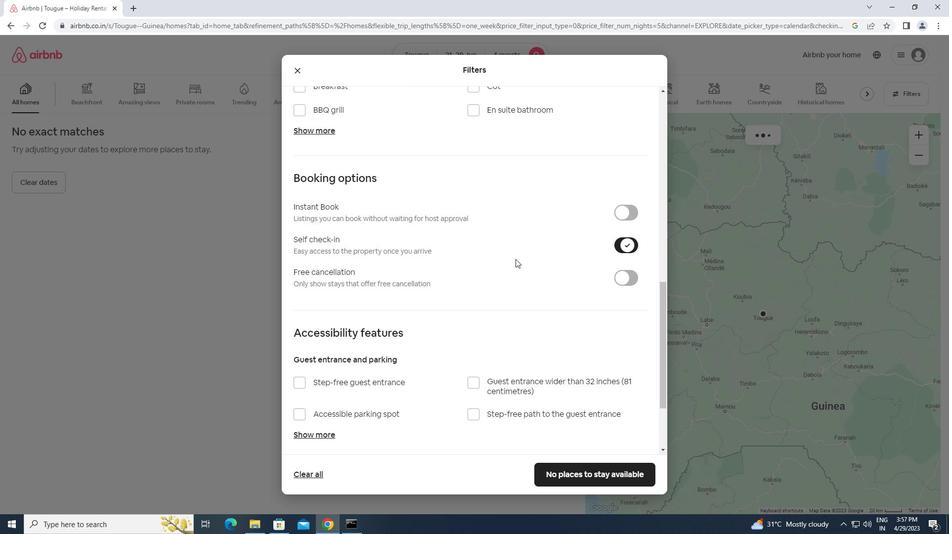 
Action: Mouse moved to (515, 260)
Screenshot: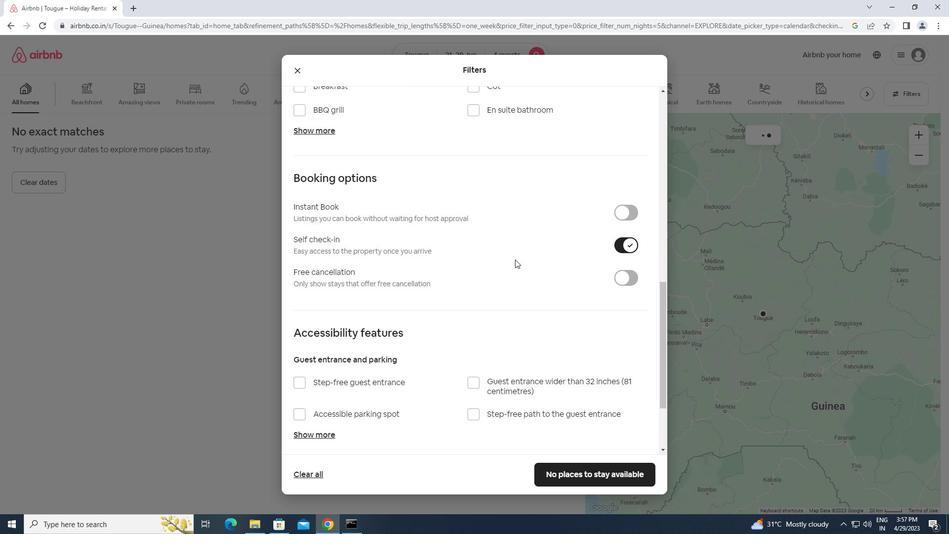 
Action: Mouse scrolled (515, 260) with delta (0, 0)
Screenshot: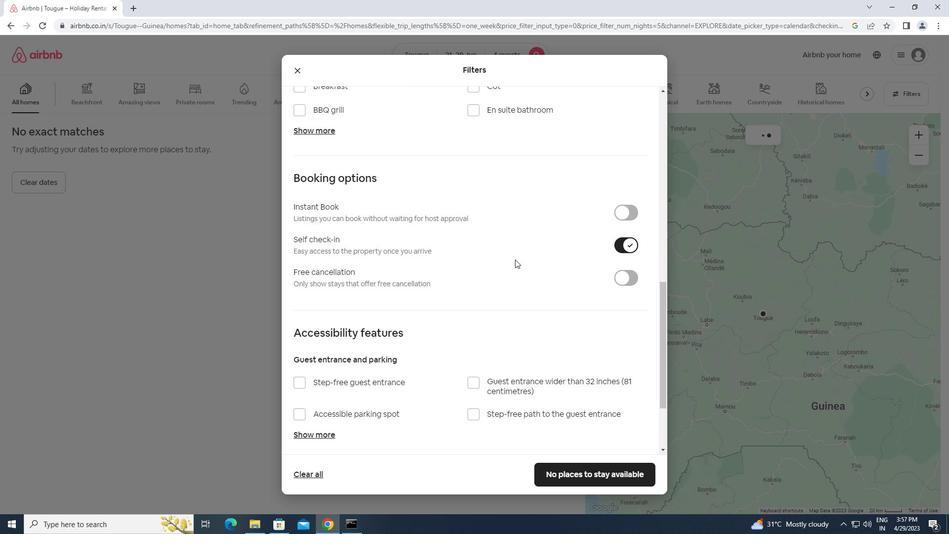 
Action: Mouse moved to (513, 267)
Screenshot: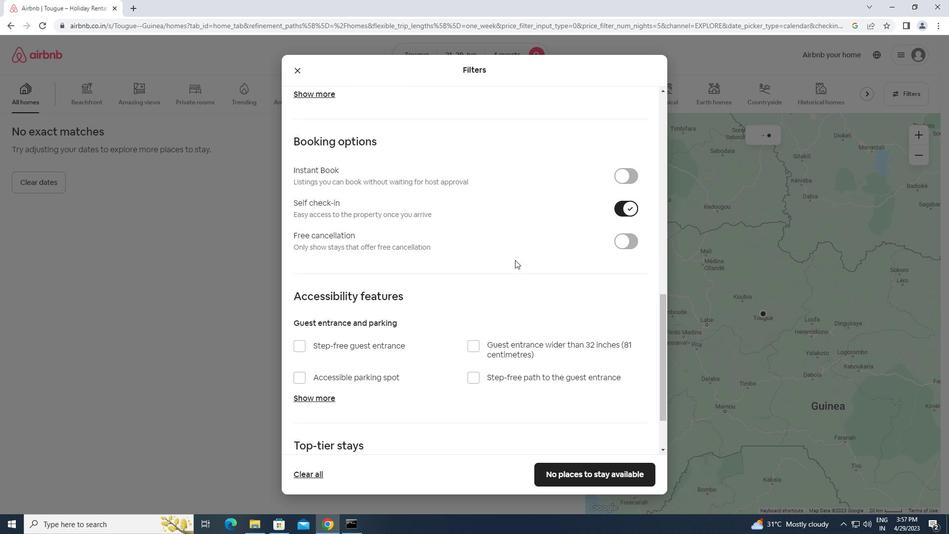 
Action: Mouse scrolled (513, 267) with delta (0, 0)
Screenshot: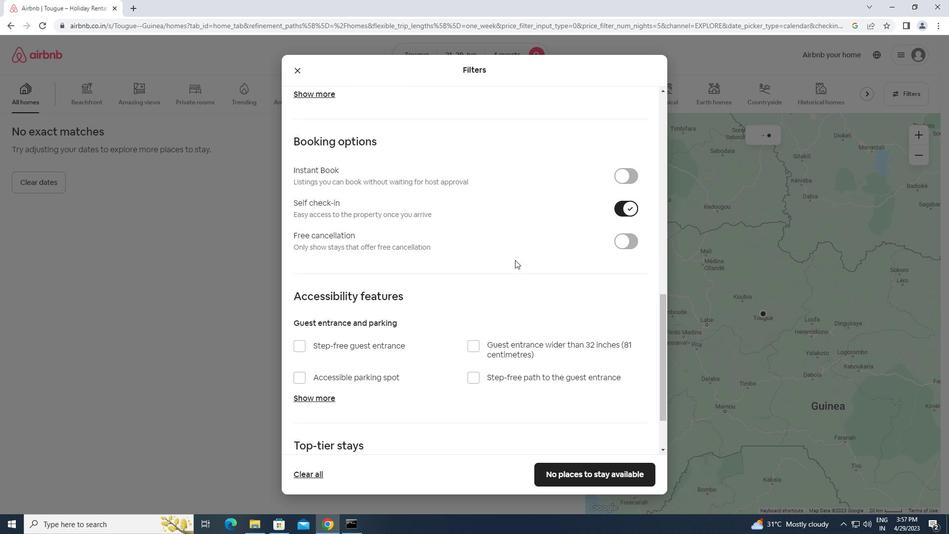 
Action: Mouse moved to (513, 268)
Screenshot: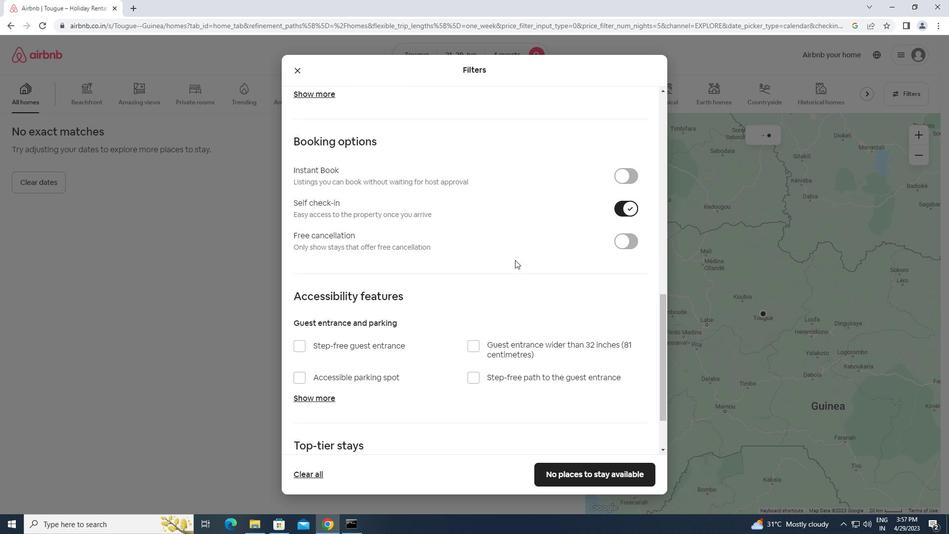 
Action: Mouse scrolled (513, 267) with delta (0, 0)
Screenshot: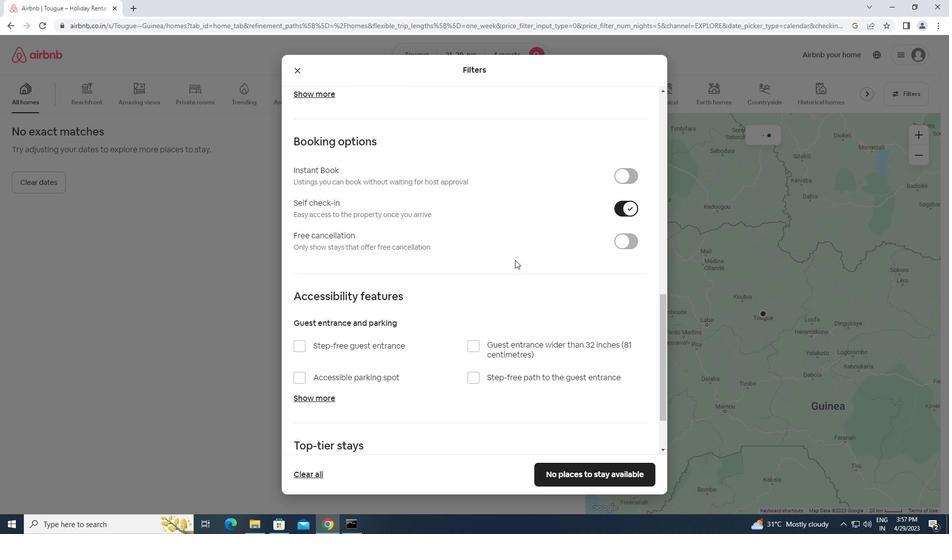 
Action: Mouse moved to (513, 268)
Screenshot: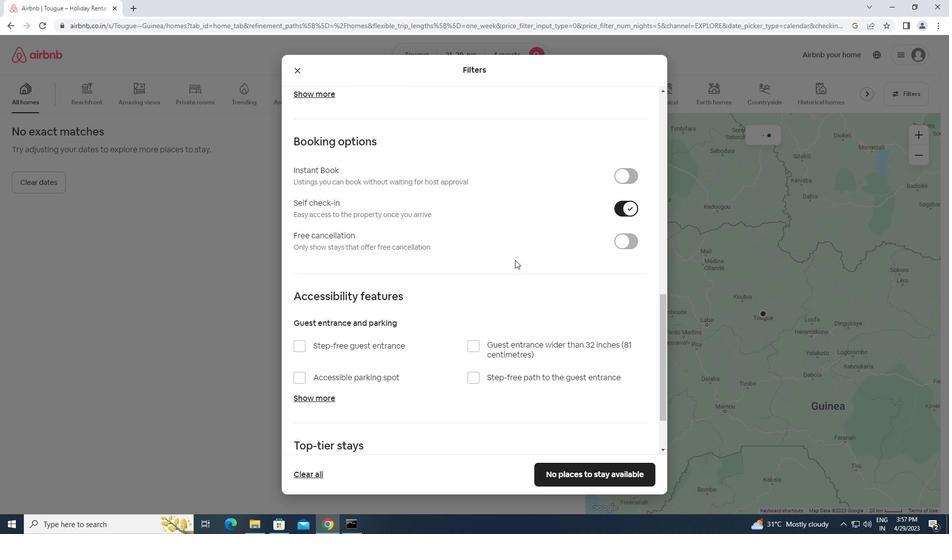 
Action: Mouse scrolled (513, 268) with delta (0, 0)
Screenshot: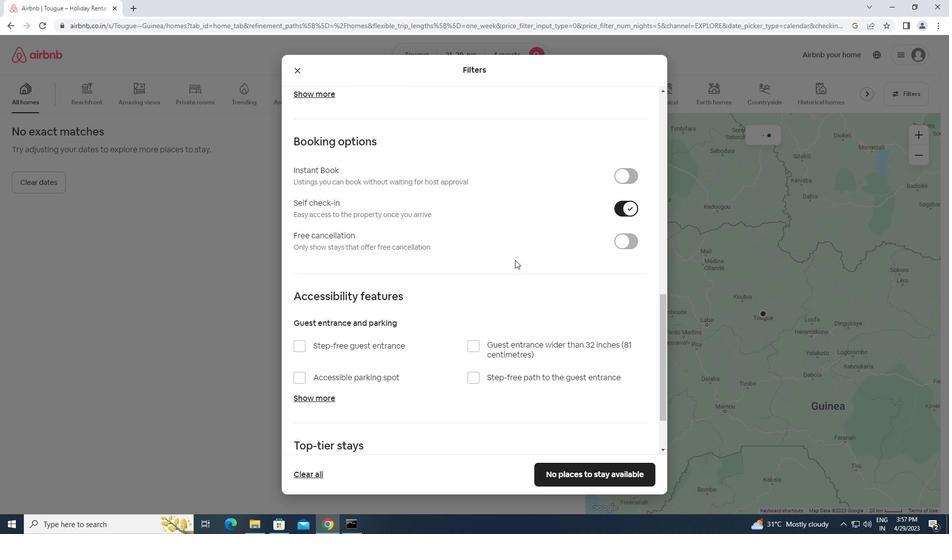
Action: Mouse moved to (513, 269)
Screenshot: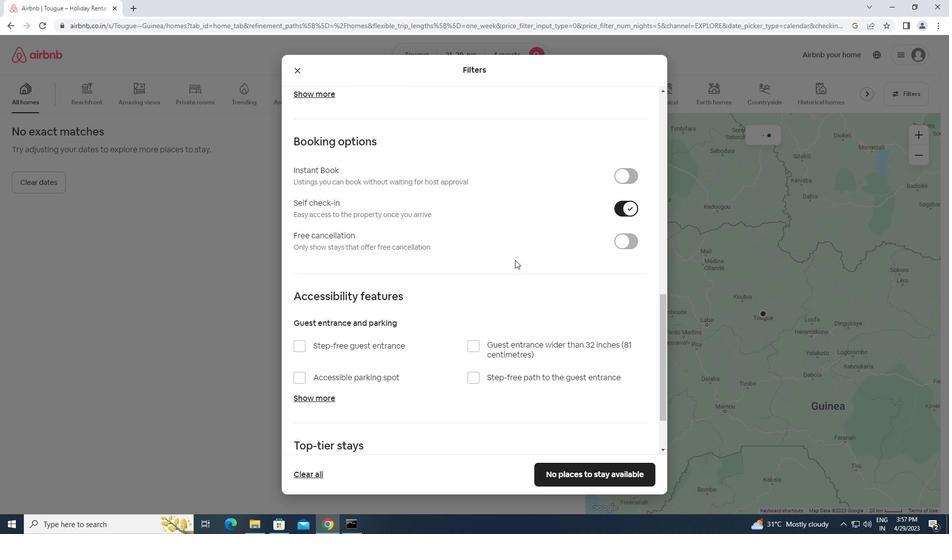 
Action: Mouse scrolled (513, 269) with delta (0, 0)
Screenshot: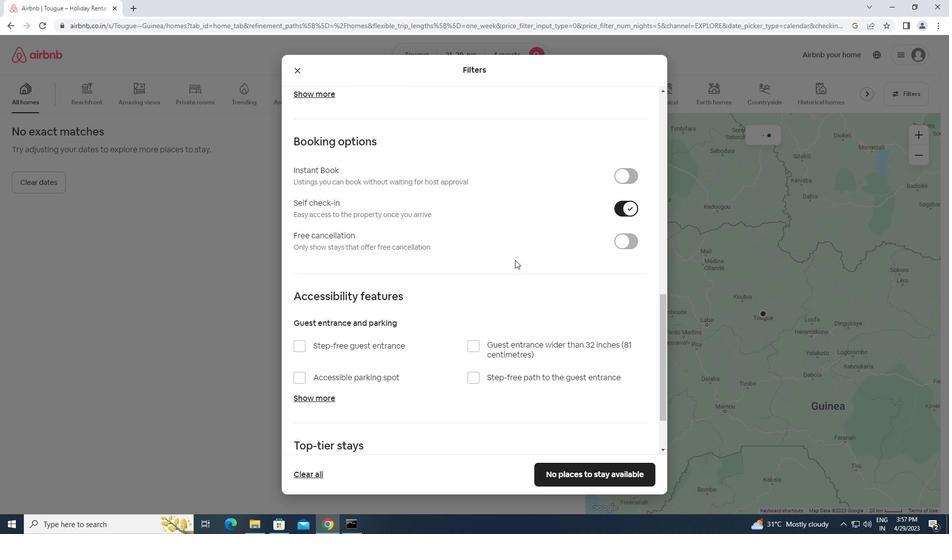 
Action: Mouse moved to (513, 270)
Screenshot: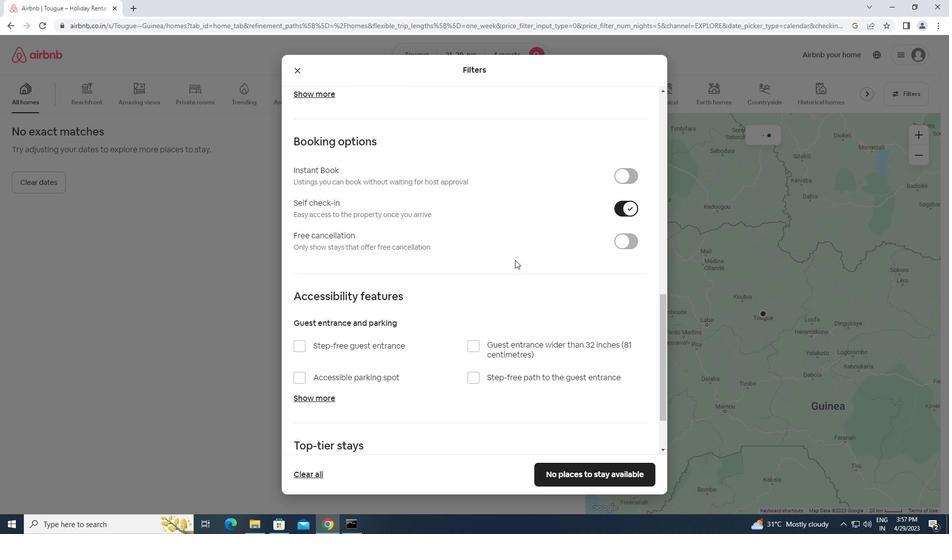 
Action: Mouse scrolled (513, 269) with delta (0, 0)
Screenshot: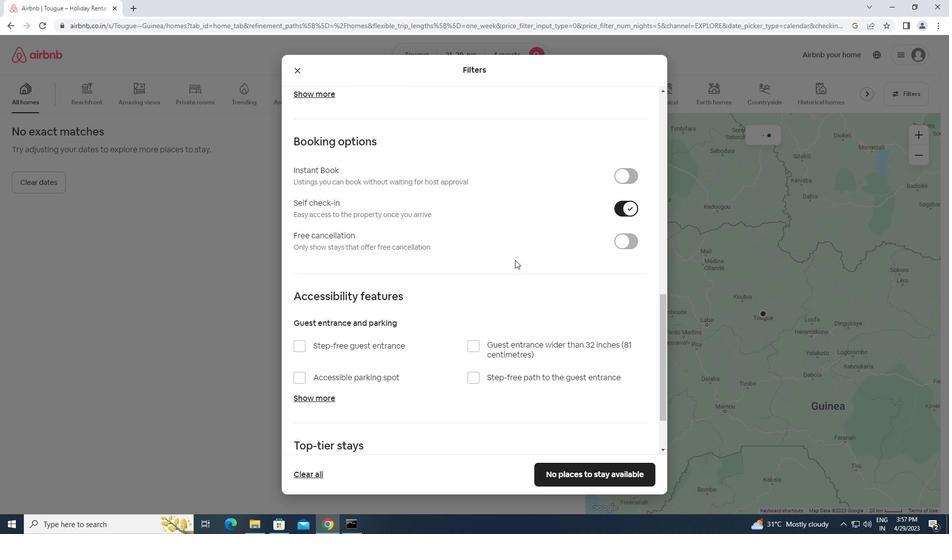 
Action: Mouse moved to (591, 477)
Screenshot: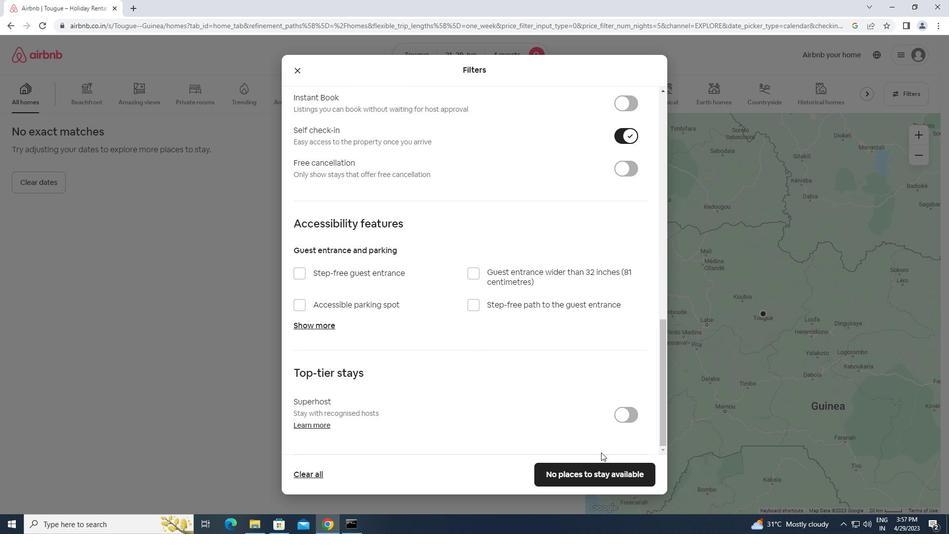 
Action: Mouse pressed left at (591, 477)
Screenshot: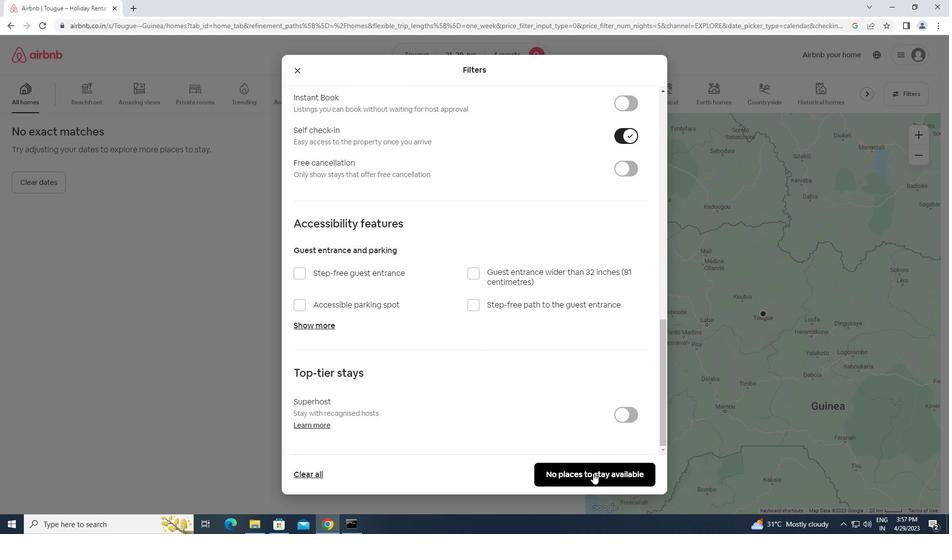 
Action: Mouse moved to (588, 471)
Screenshot: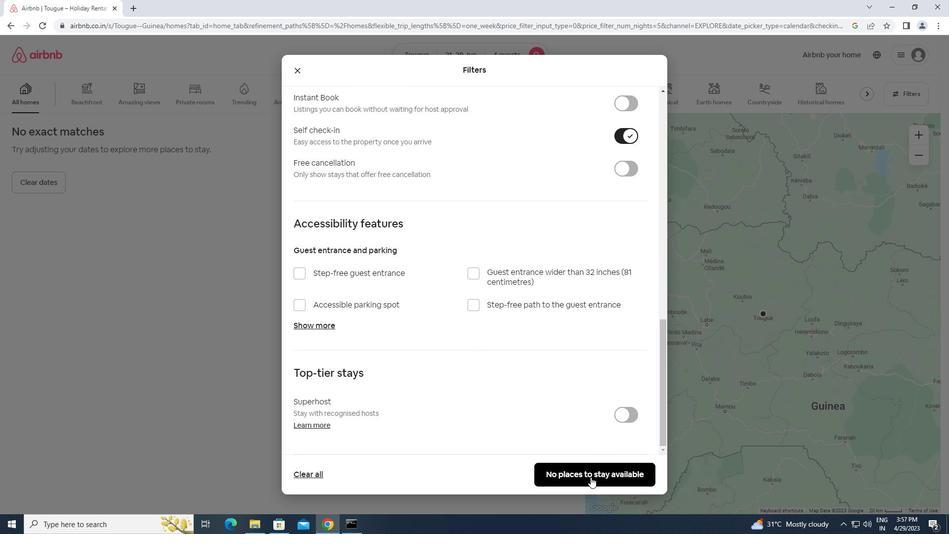 
